 Task: Find connections with filter location Pāvugada with filter topic #Openingswith filter profile language French with filter current company LatentView Analytics with filter school Sinhgad College of Engineering with filter industry Wholesale Petroleum and Petroleum Products with filter service category Business Law with filter keywords title Caretaker or House Sitter
Action: Mouse moved to (543, 73)
Screenshot: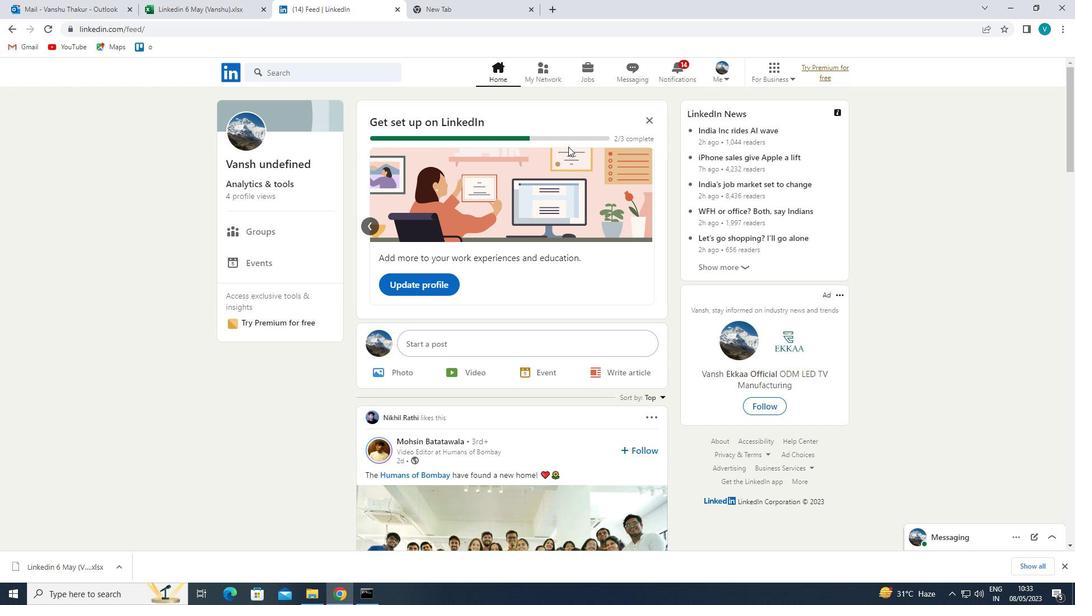 
Action: Mouse pressed left at (543, 73)
Screenshot: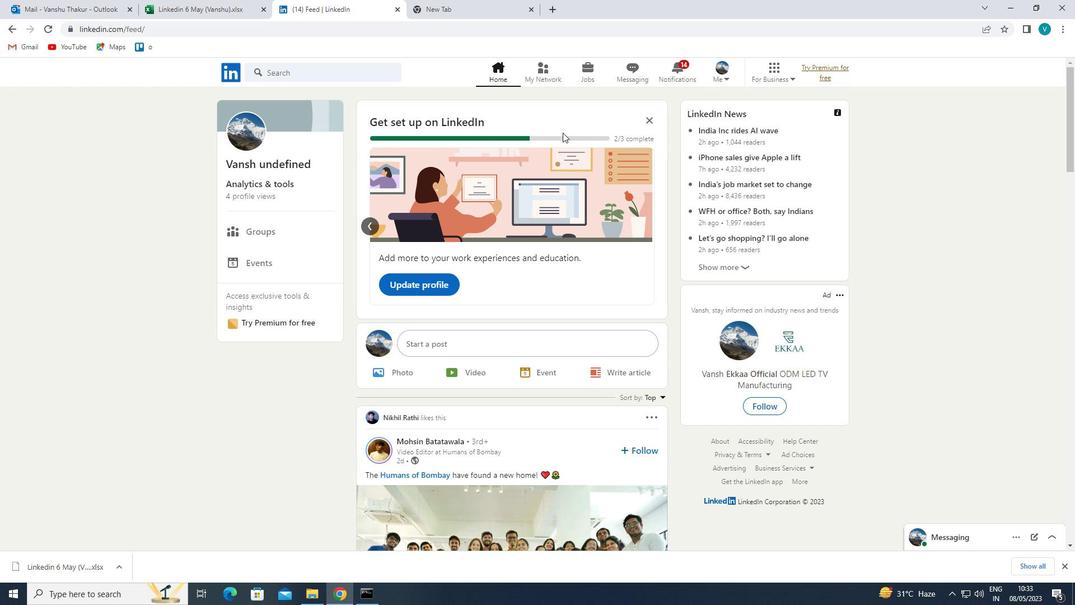
Action: Mouse moved to (333, 132)
Screenshot: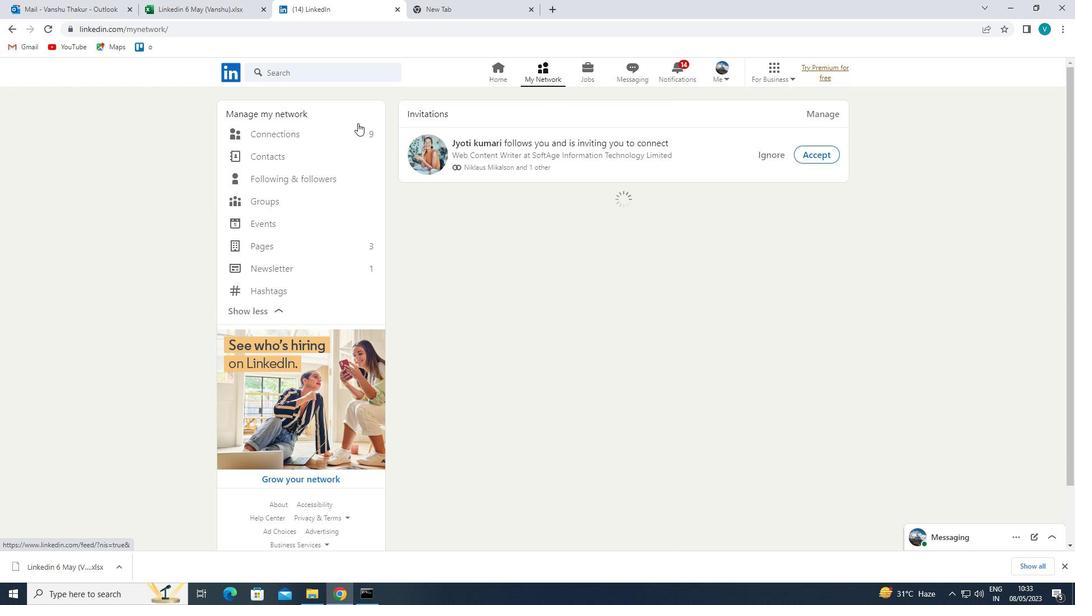 
Action: Mouse pressed left at (333, 132)
Screenshot: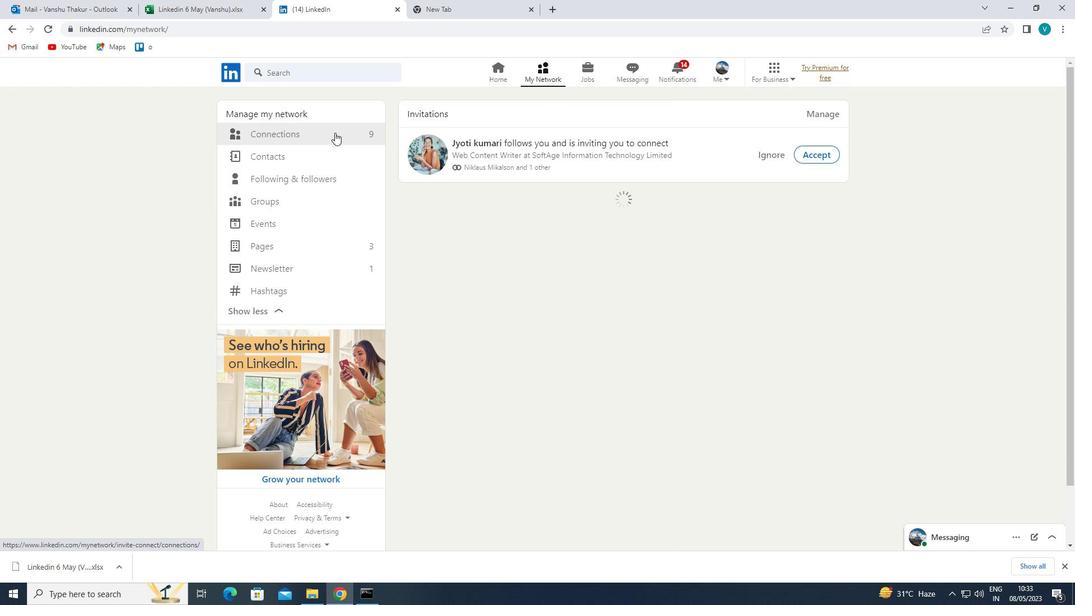 
Action: Mouse moved to (615, 131)
Screenshot: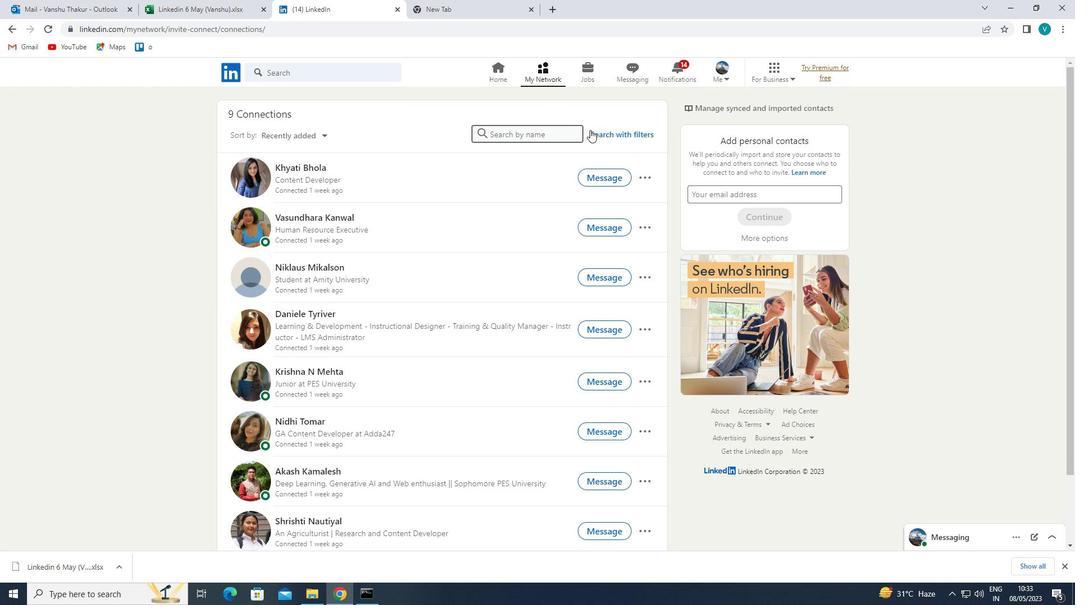 
Action: Mouse pressed left at (615, 131)
Screenshot: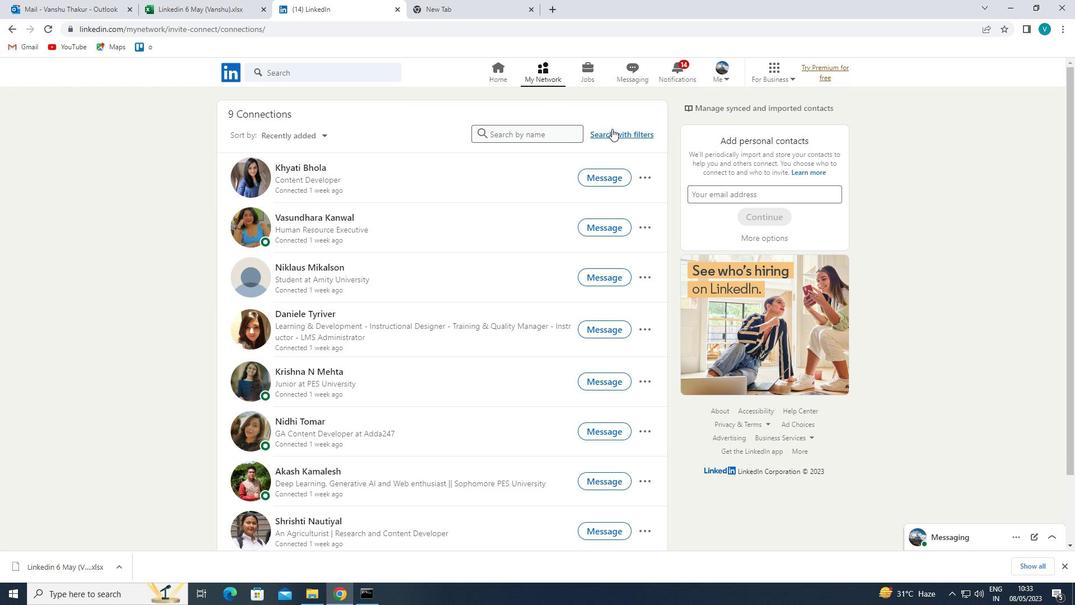 
Action: Mouse moved to (542, 101)
Screenshot: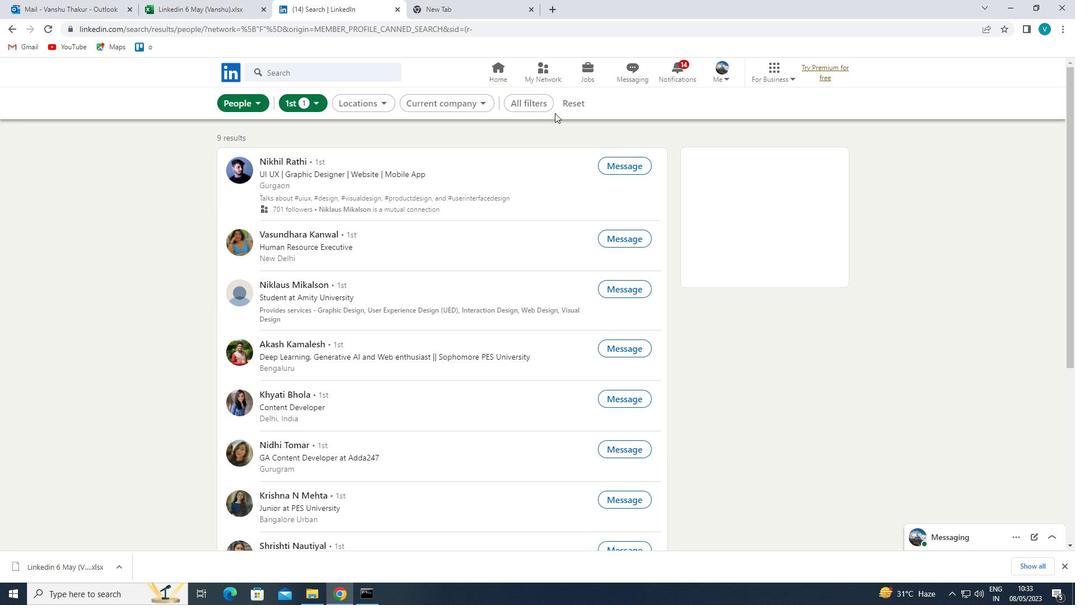 
Action: Mouse pressed left at (542, 101)
Screenshot: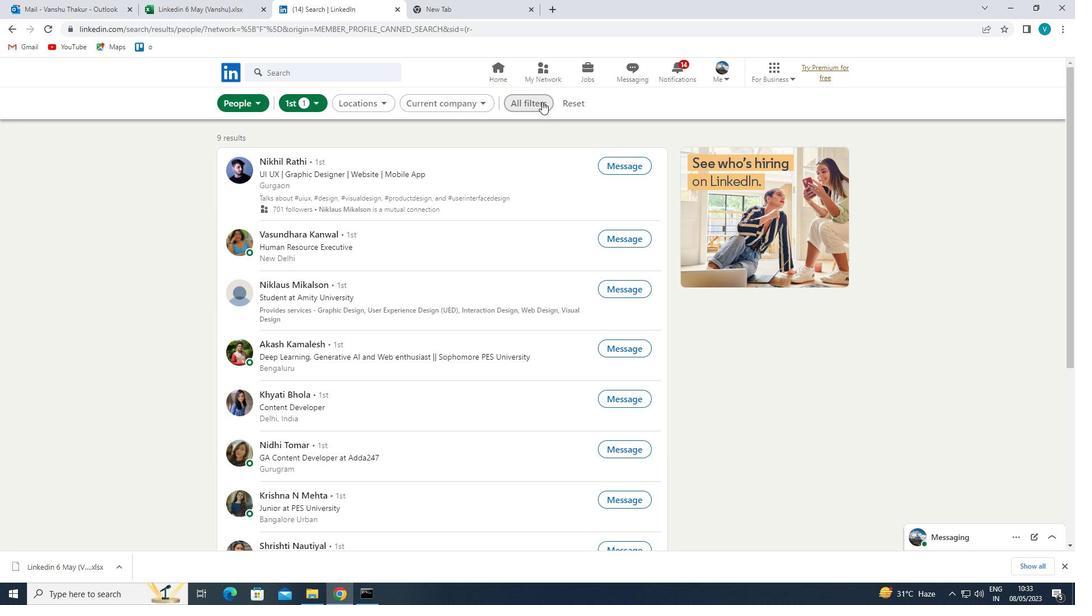 
Action: Mouse moved to (881, 231)
Screenshot: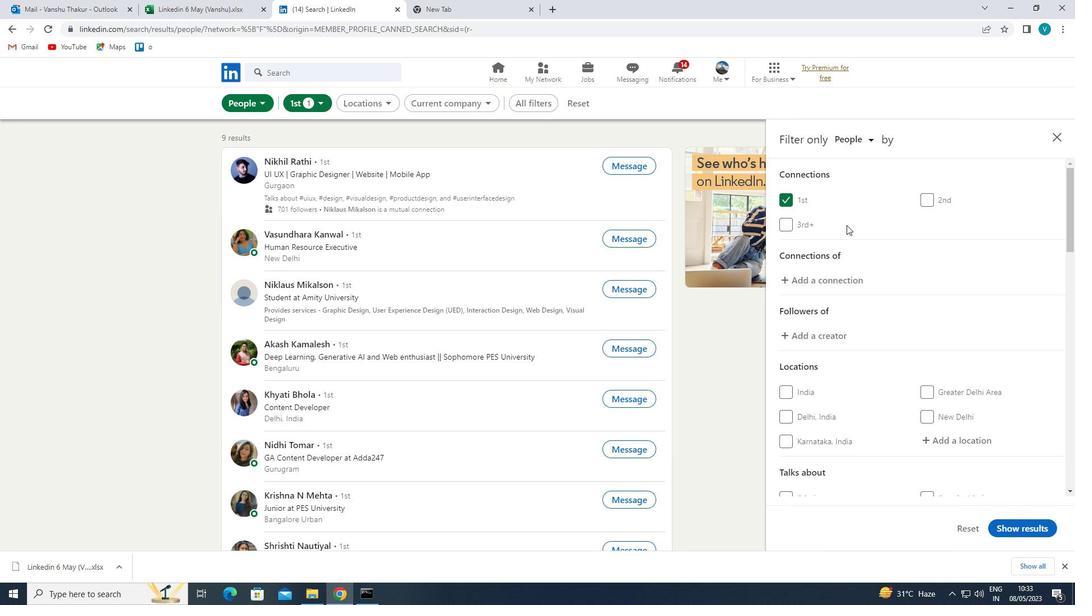 
Action: Mouse scrolled (881, 230) with delta (0, 0)
Screenshot: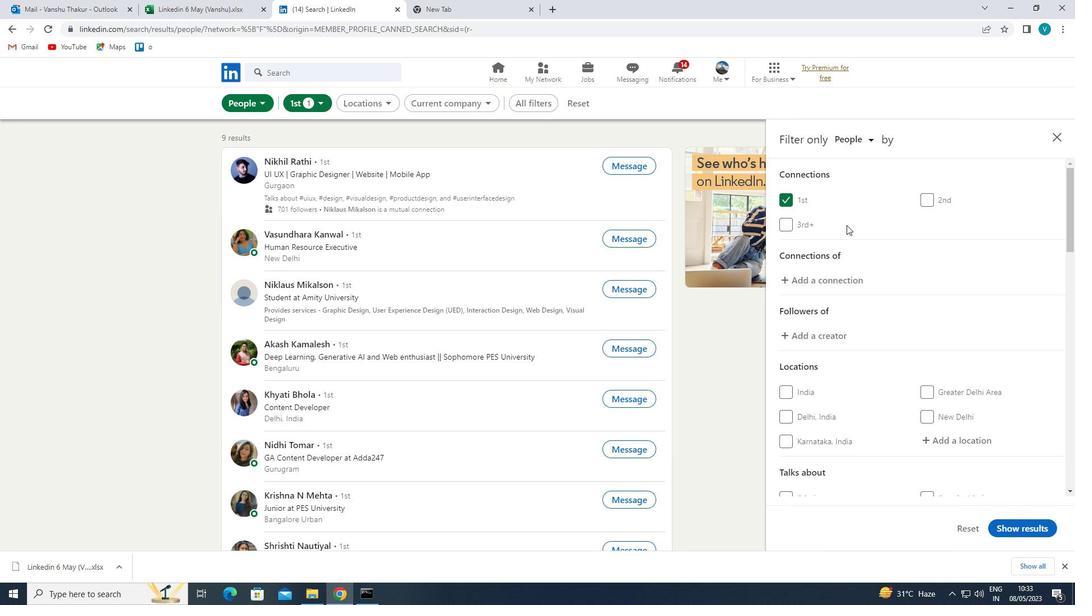 
Action: Mouse moved to (884, 234)
Screenshot: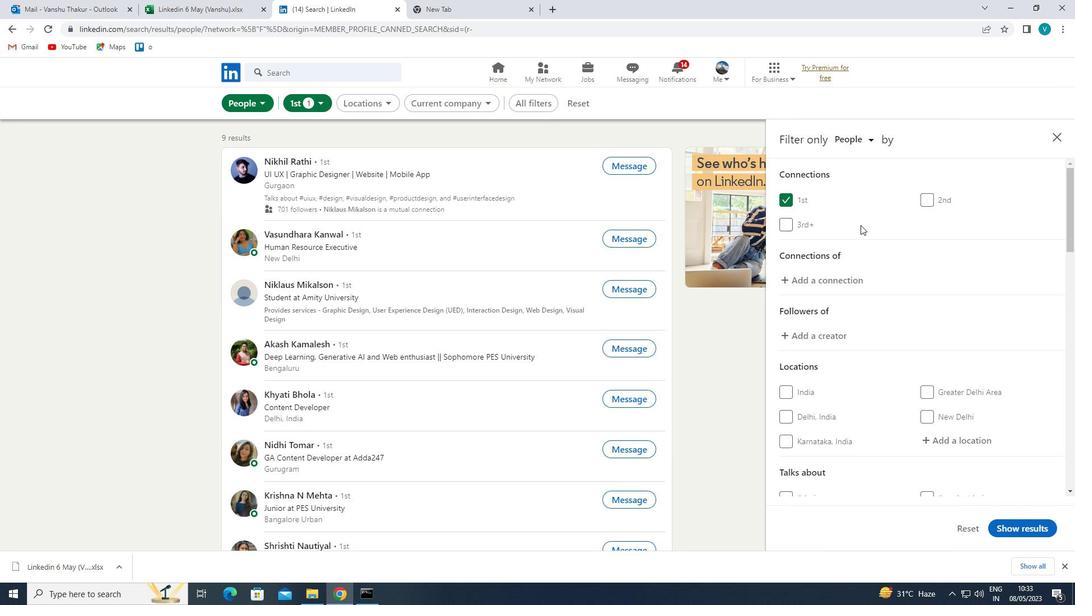 
Action: Mouse scrolled (884, 233) with delta (0, 0)
Screenshot: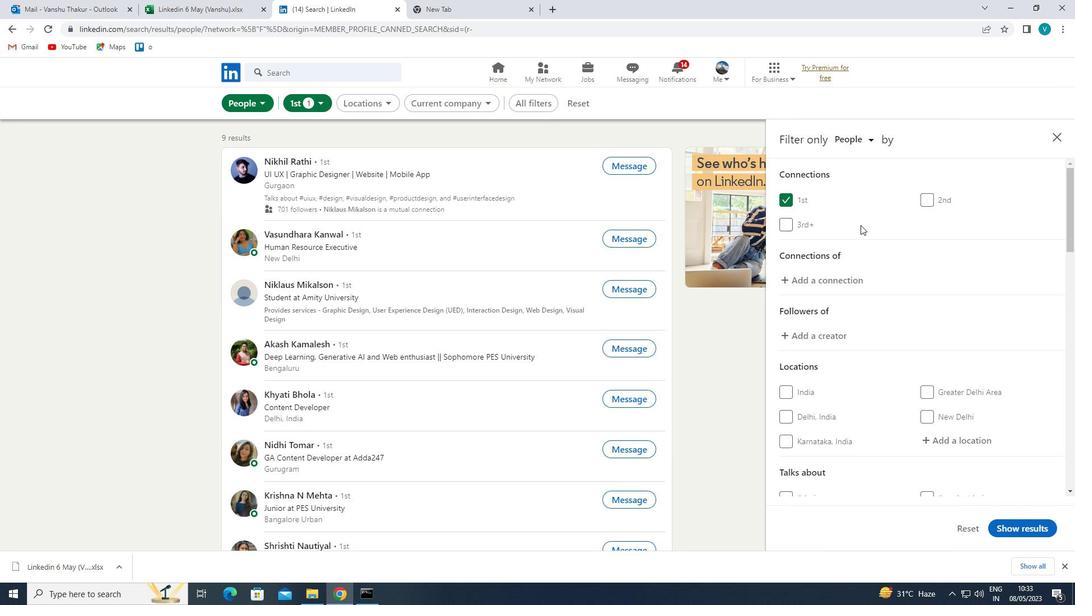 
Action: Mouse moved to (963, 325)
Screenshot: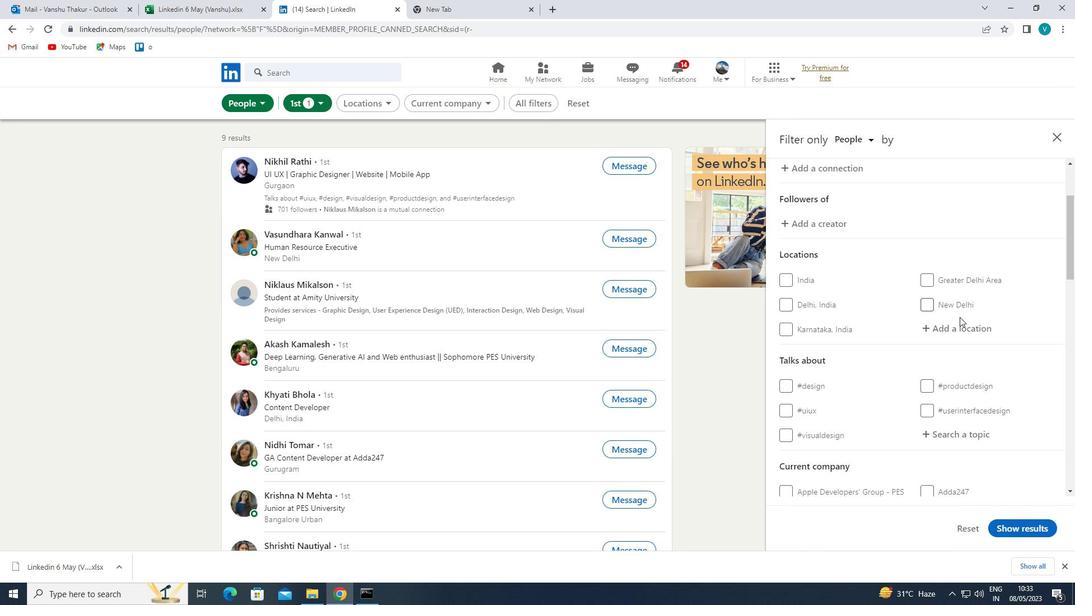 
Action: Mouse pressed left at (963, 325)
Screenshot: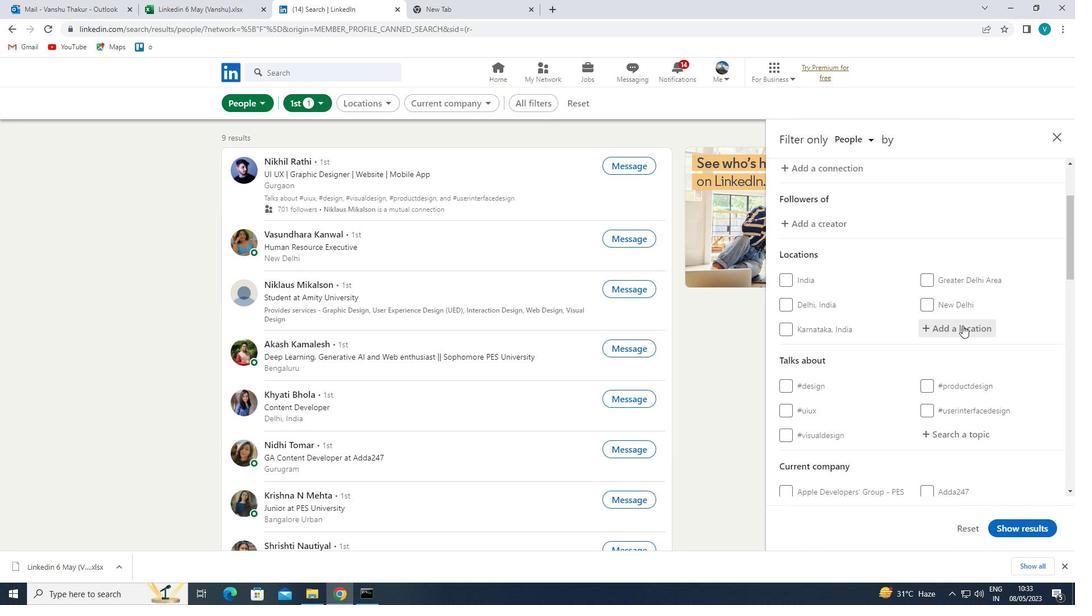 
Action: Key pressed <Key.shift>PAVUGADA
Screenshot: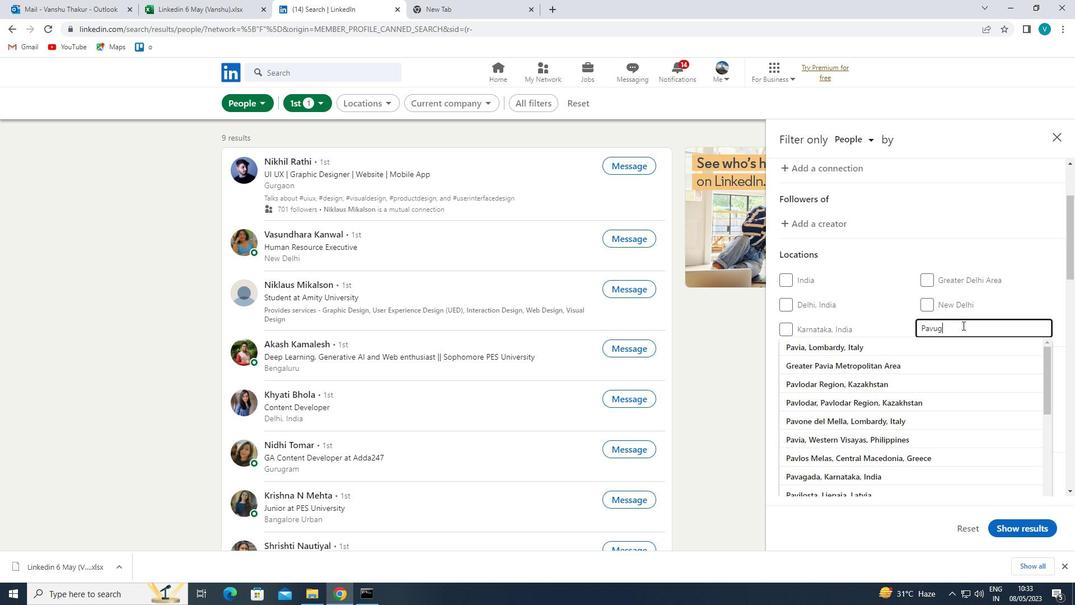 
Action: Mouse moved to (911, 342)
Screenshot: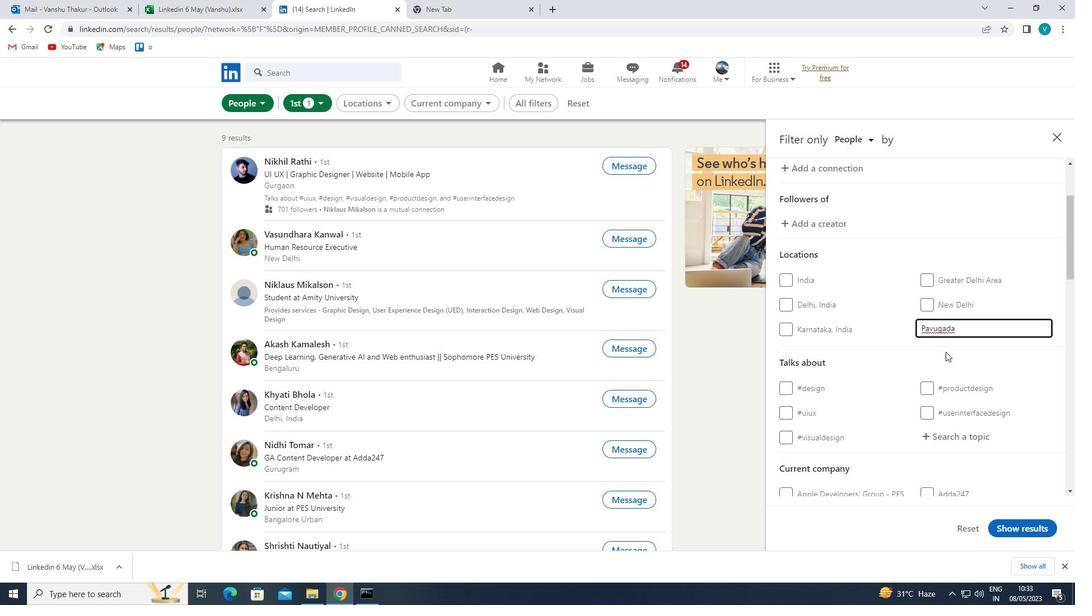 
Action: Mouse pressed left at (911, 342)
Screenshot: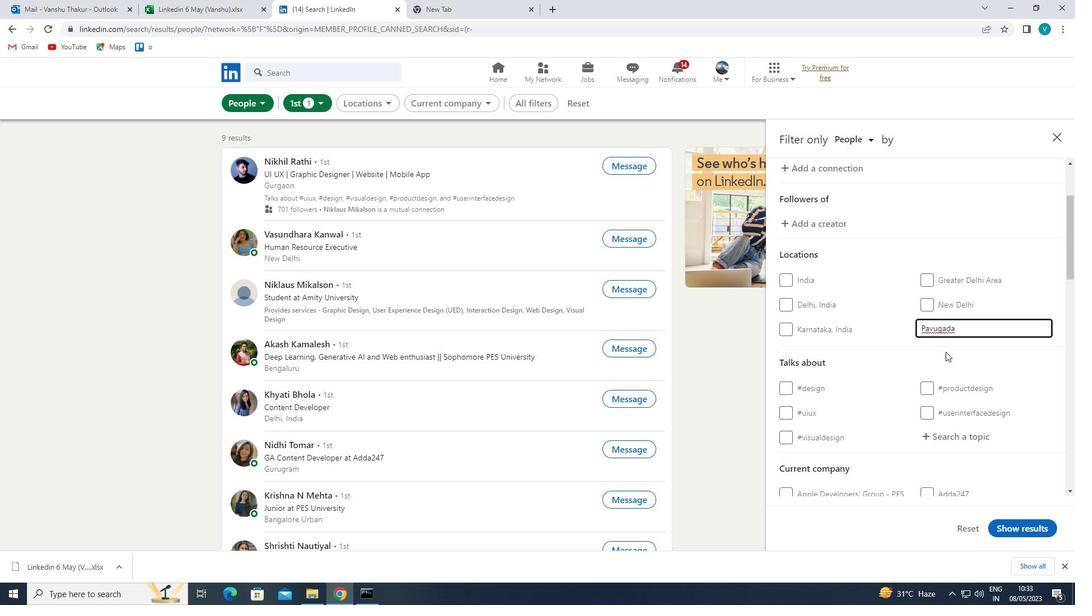 
Action: Mouse moved to (914, 355)
Screenshot: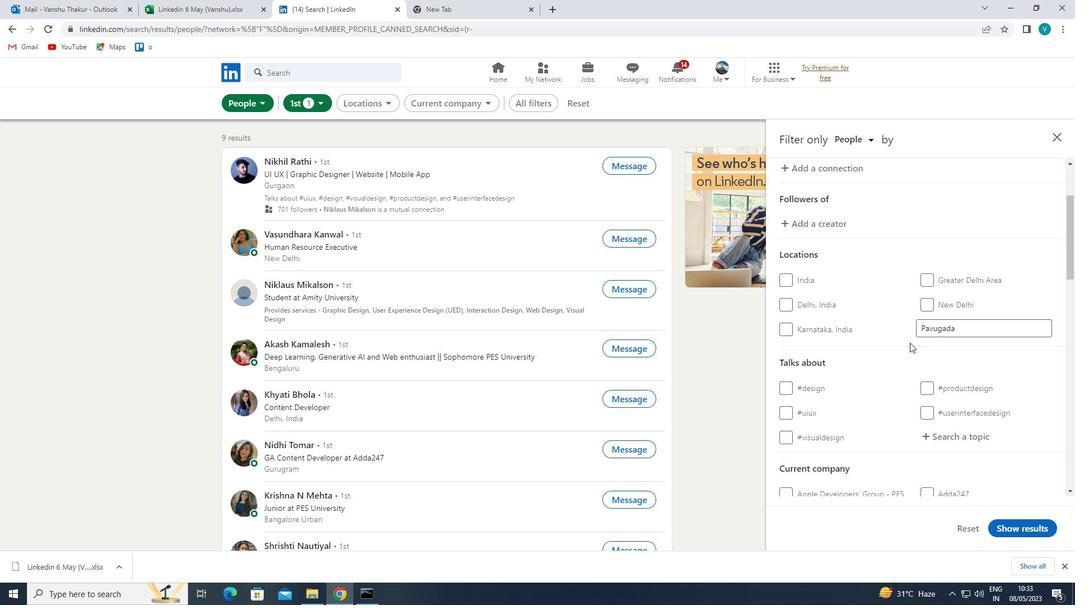 
Action: Mouse scrolled (914, 354) with delta (0, 0)
Screenshot: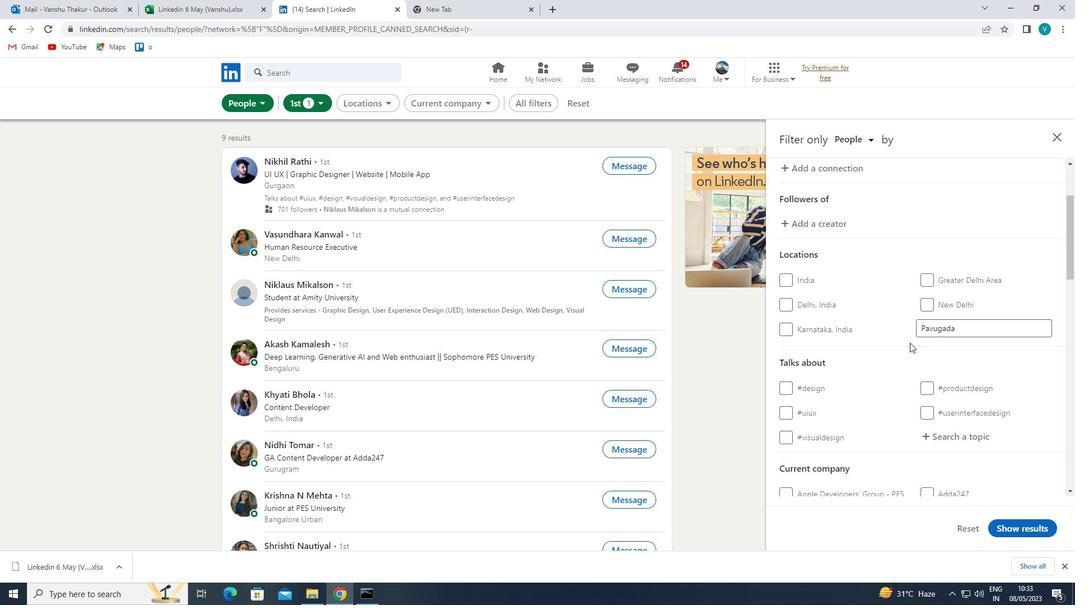 
Action: Mouse moved to (938, 376)
Screenshot: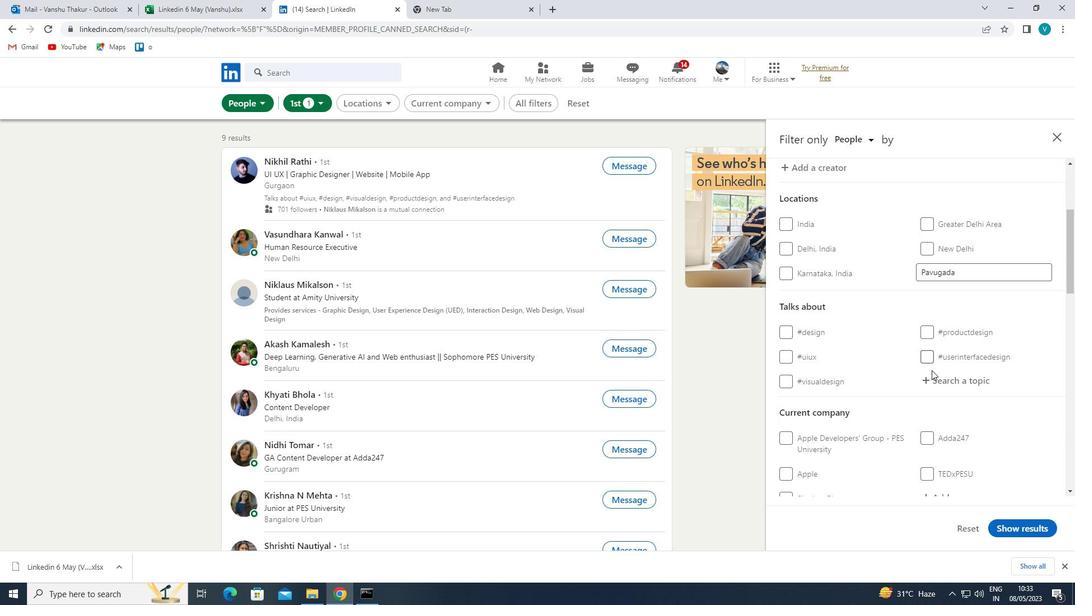 
Action: Mouse pressed left at (938, 376)
Screenshot: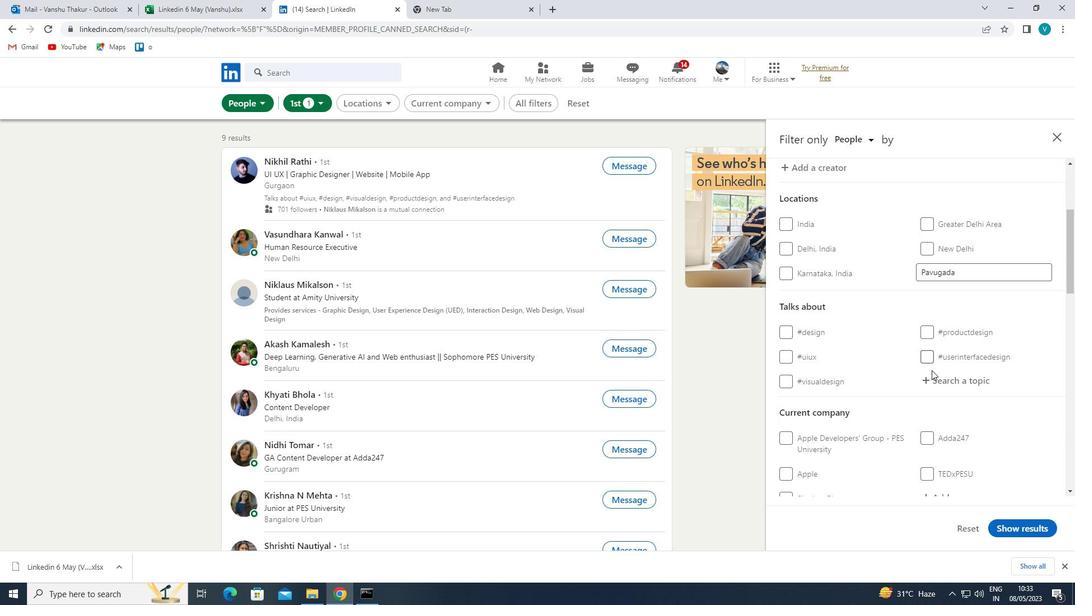 
Action: Mouse moved to (938, 376)
Screenshot: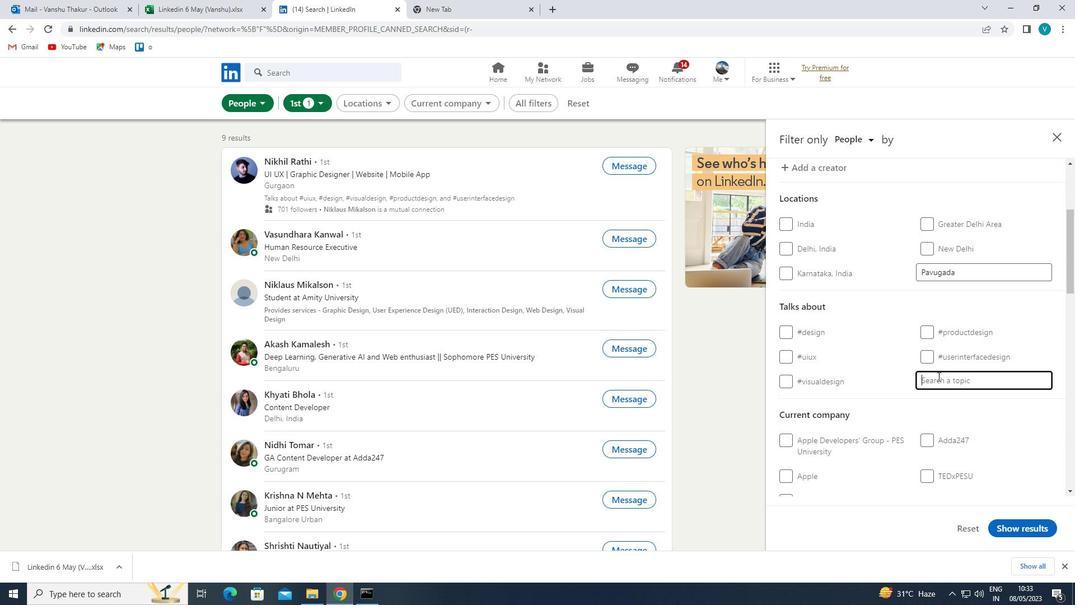 
Action: Key pressed OPENING
Screenshot: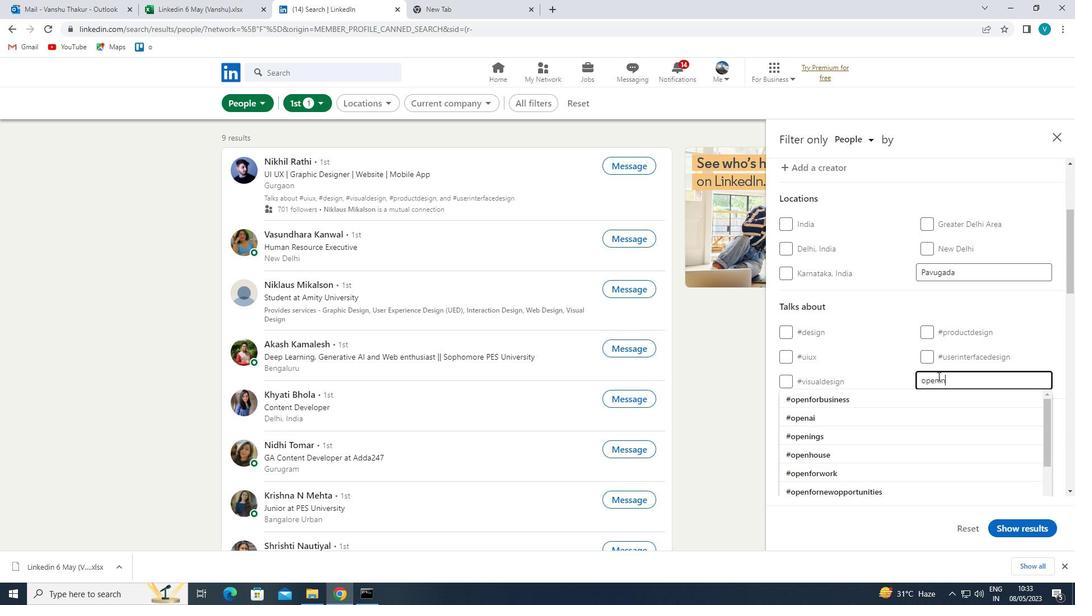 
Action: Mouse moved to (897, 397)
Screenshot: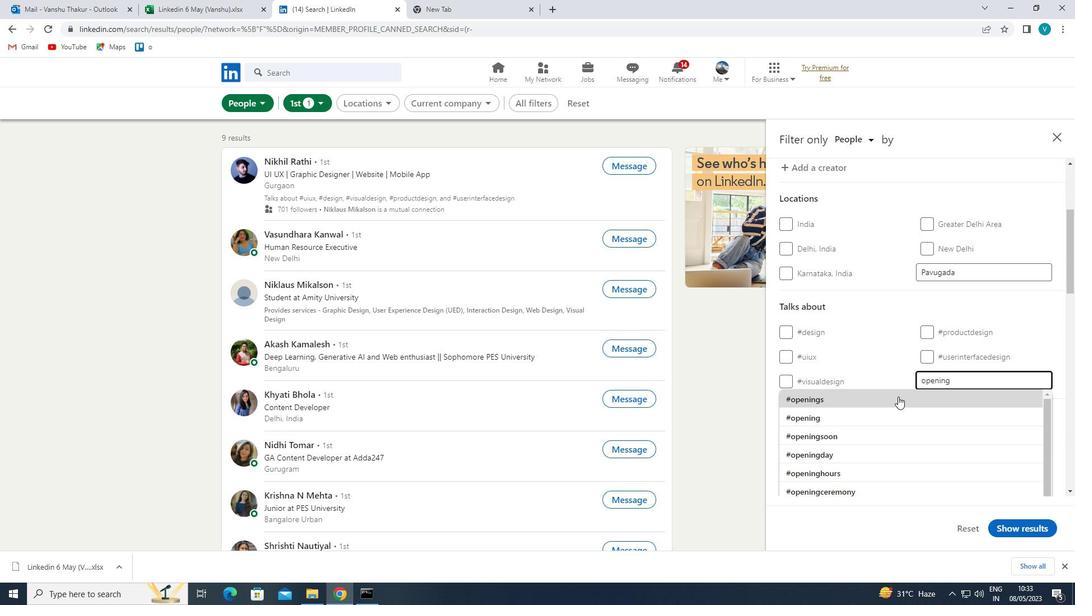 
Action: Mouse pressed left at (897, 397)
Screenshot: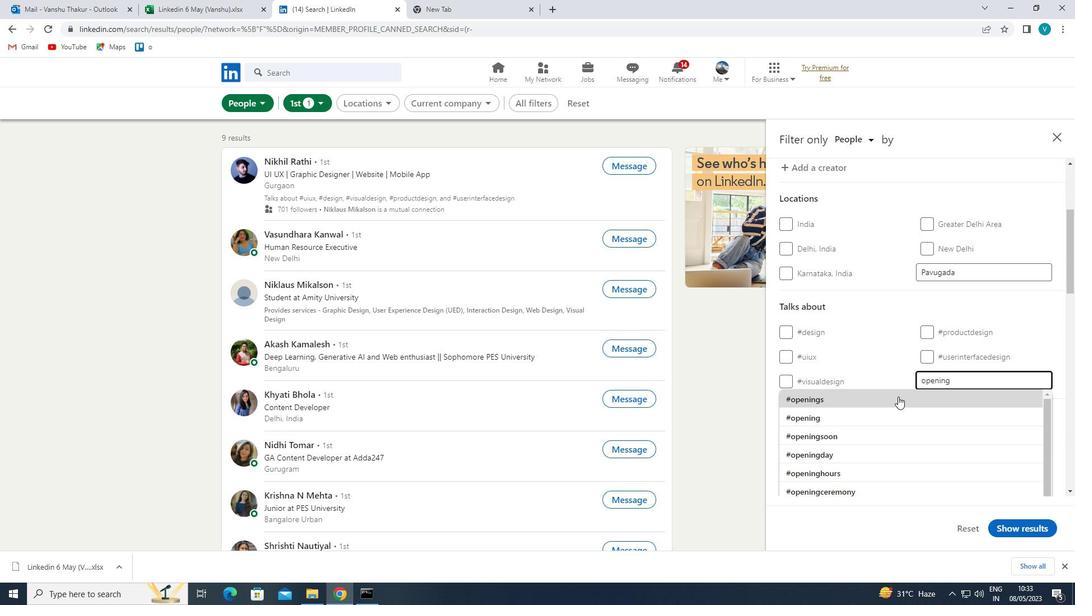 
Action: Mouse moved to (896, 397)
Screenshot: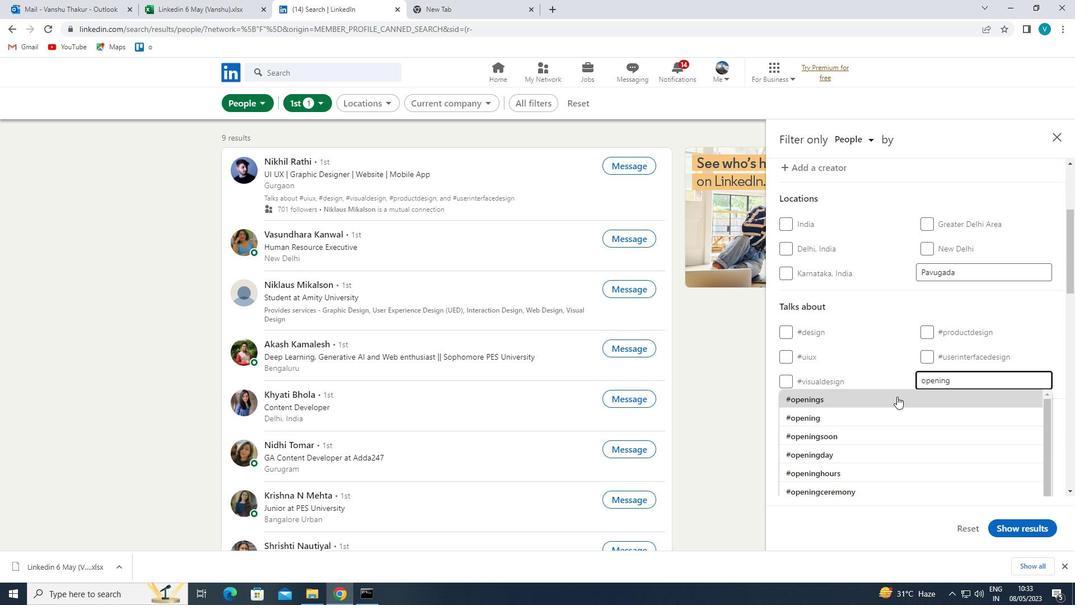 
Action: Mouse scrolled (896, 397) with delta (0, 0)
Screenshot: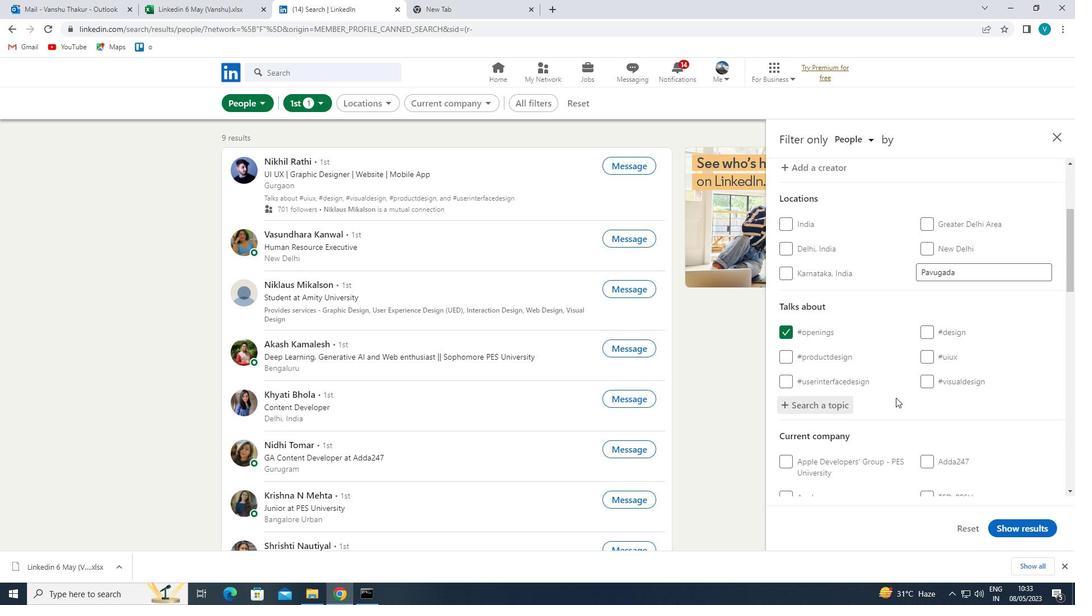 
Action: Mouse scrolled (896, 397) with delta (0, 0)
Screenshot: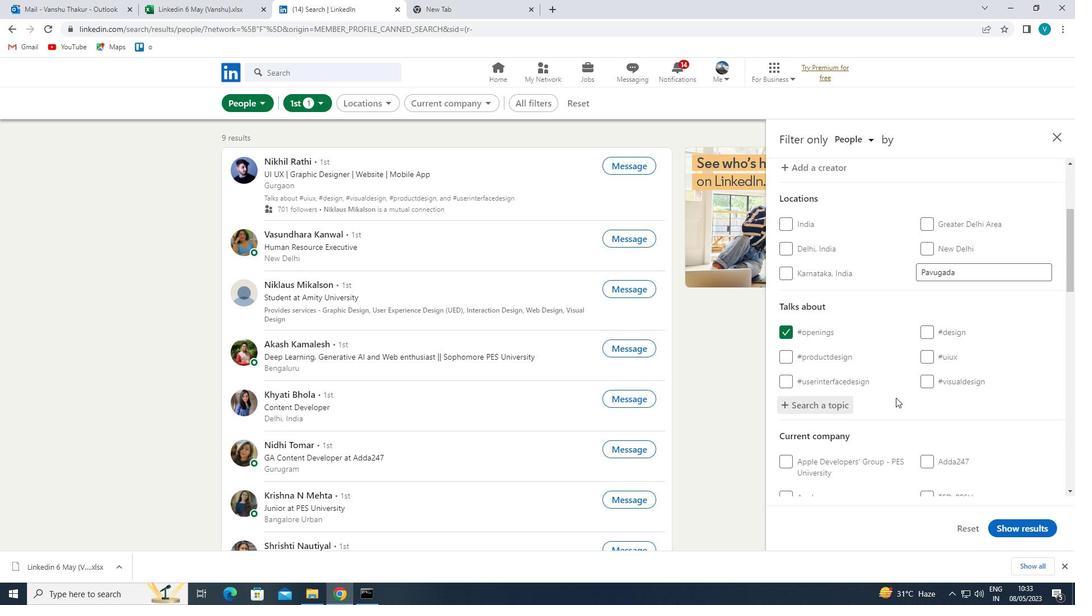 
Action: Mouse scrolled (896, 397) with delta (0, 0)
Screenshot: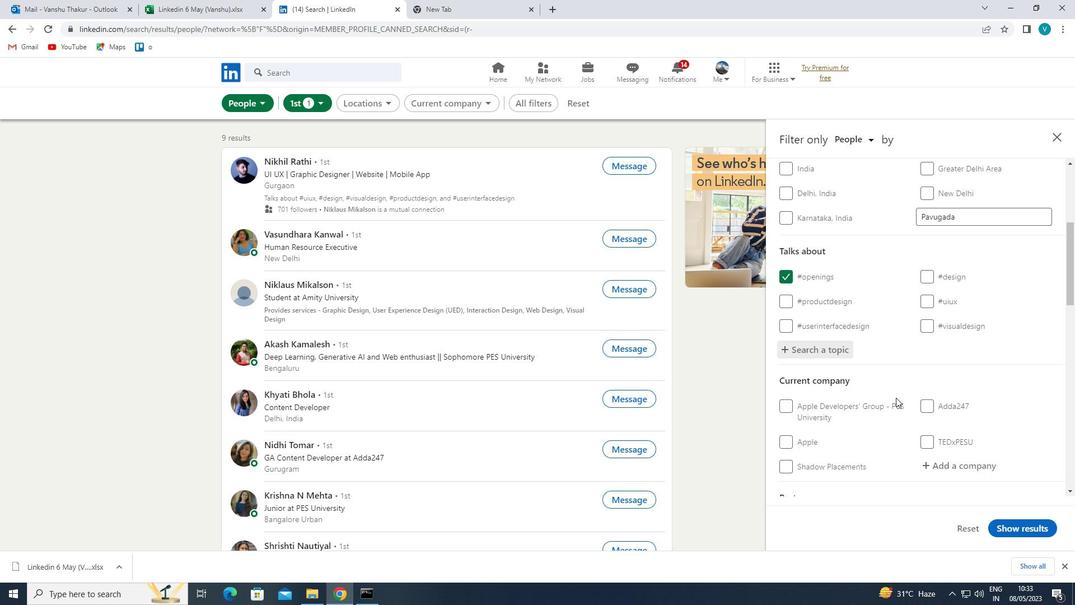 
Action: Mouse moved to (952, 355)
Screenshot: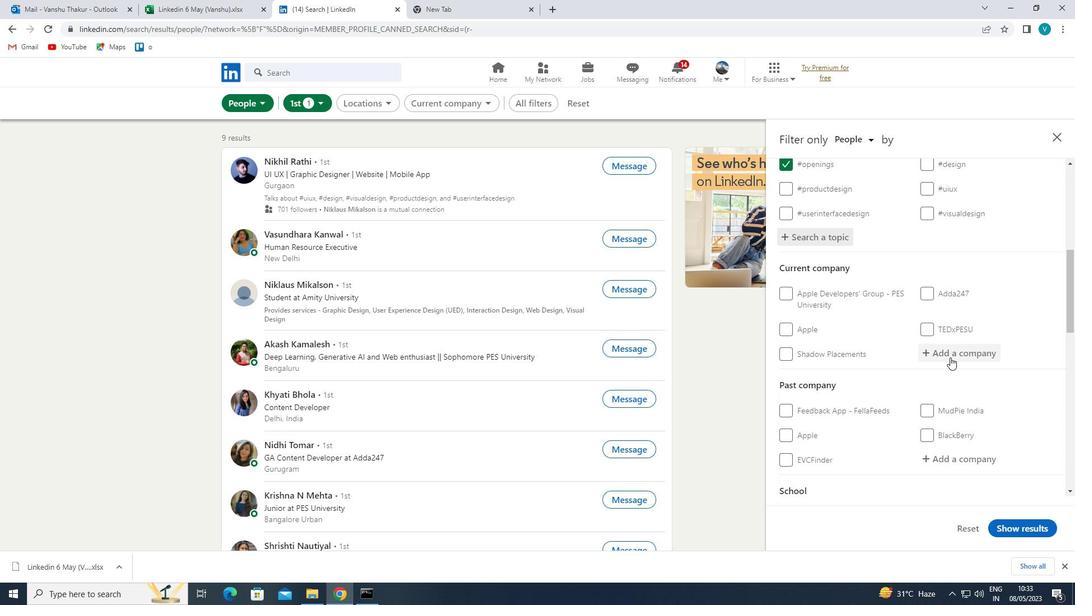 
Action: Mouse pressed left at (952, 355)
Screenshot: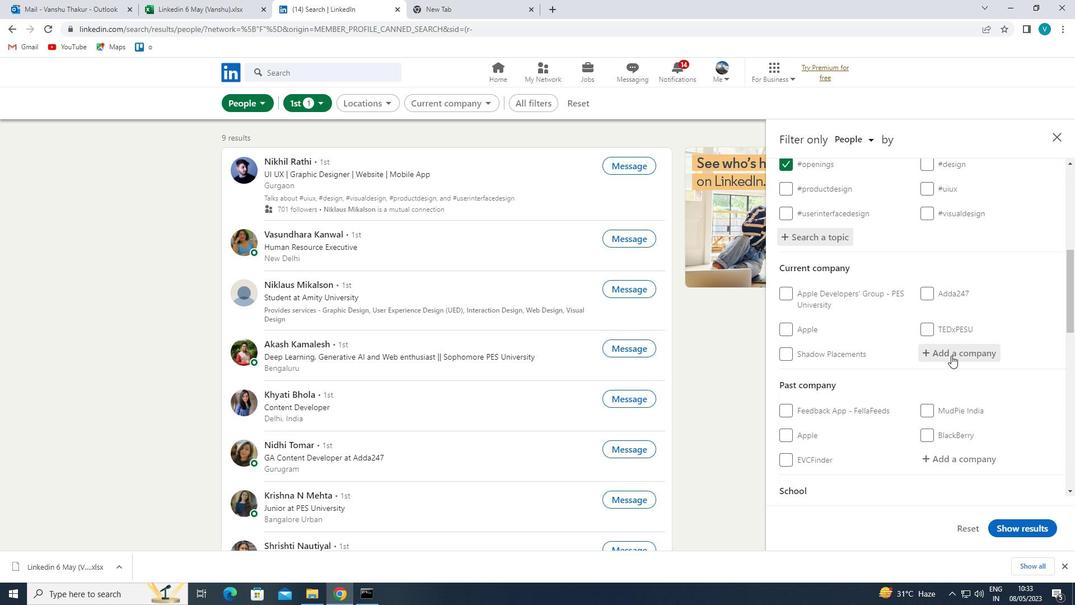 
Action: Key pressed <Key.shift>LATENT
Screenshot: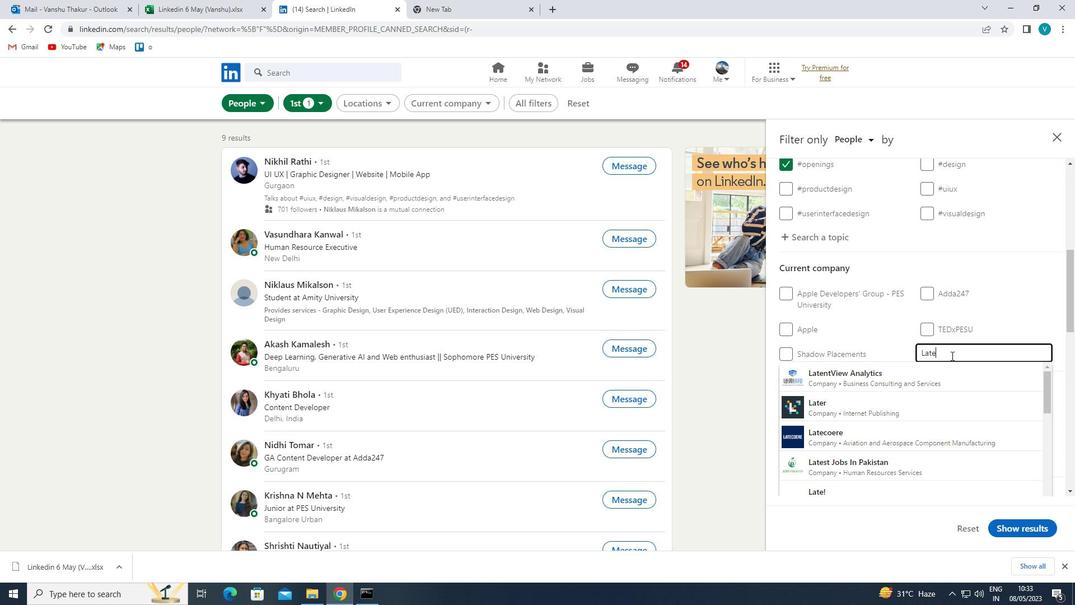 
Action: Mouse moved to (949, 377)
Screenshot: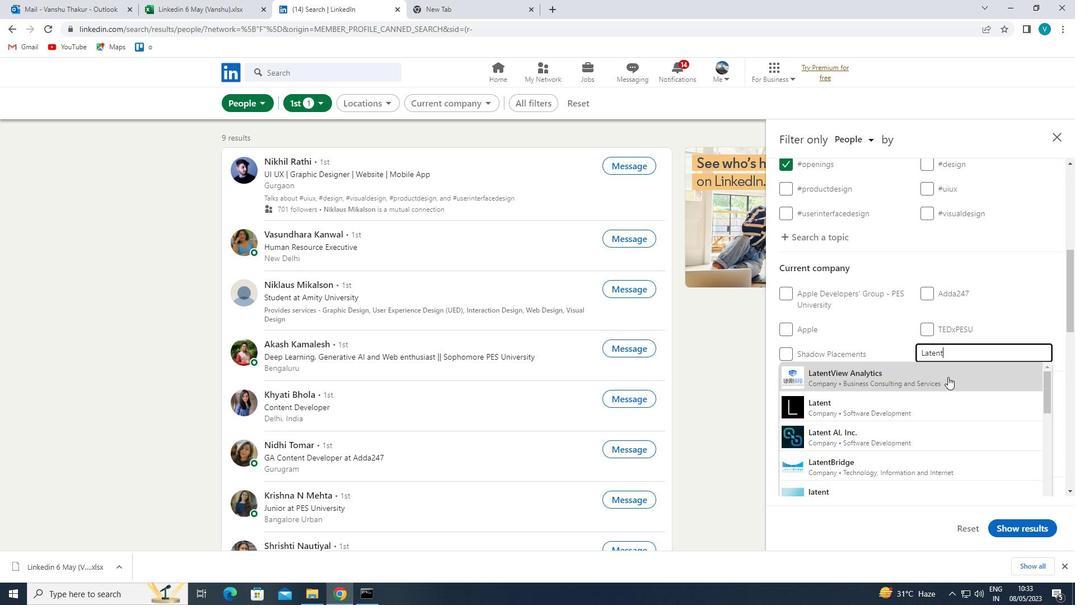 
Action: Key pressed <Key.shift>
Screenshot: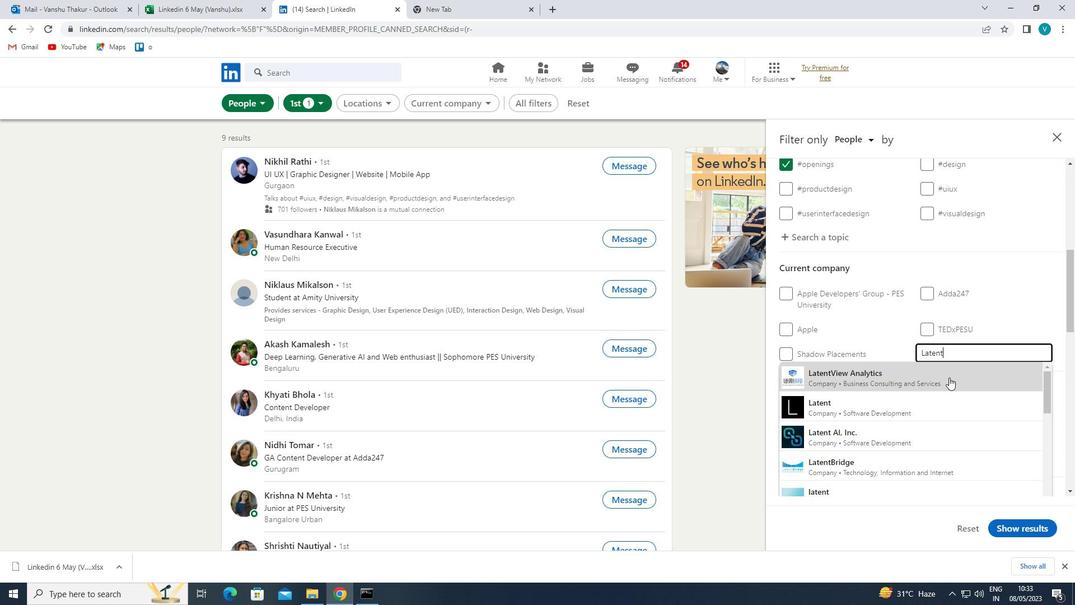 
Action: Mouse moved to (943, 381)
Screenshot: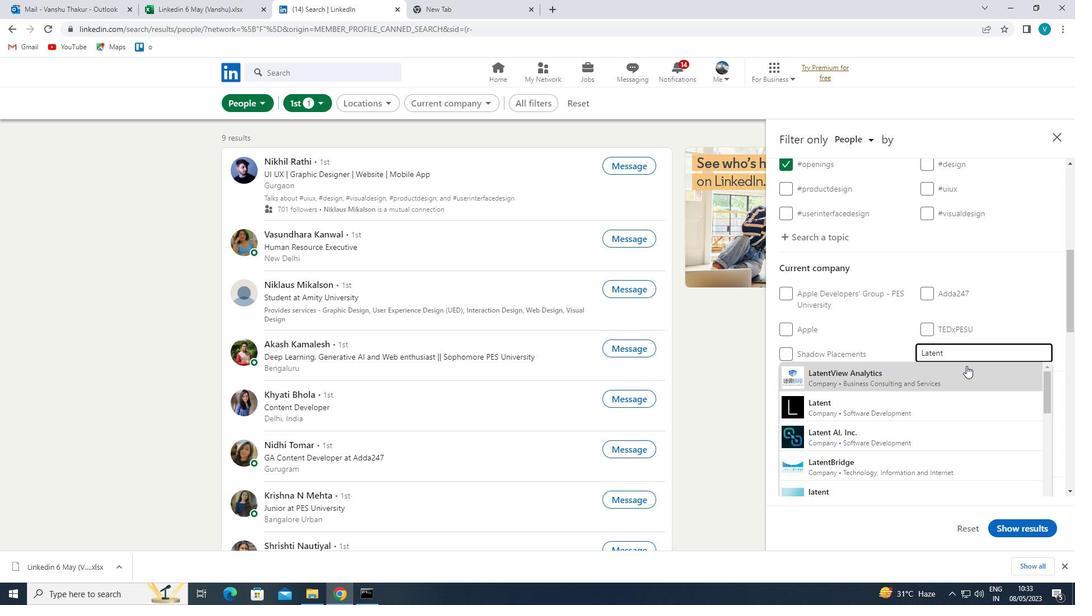 
Action: Key pressed <Key.shift><Key.shift>VIEW
Screenshot: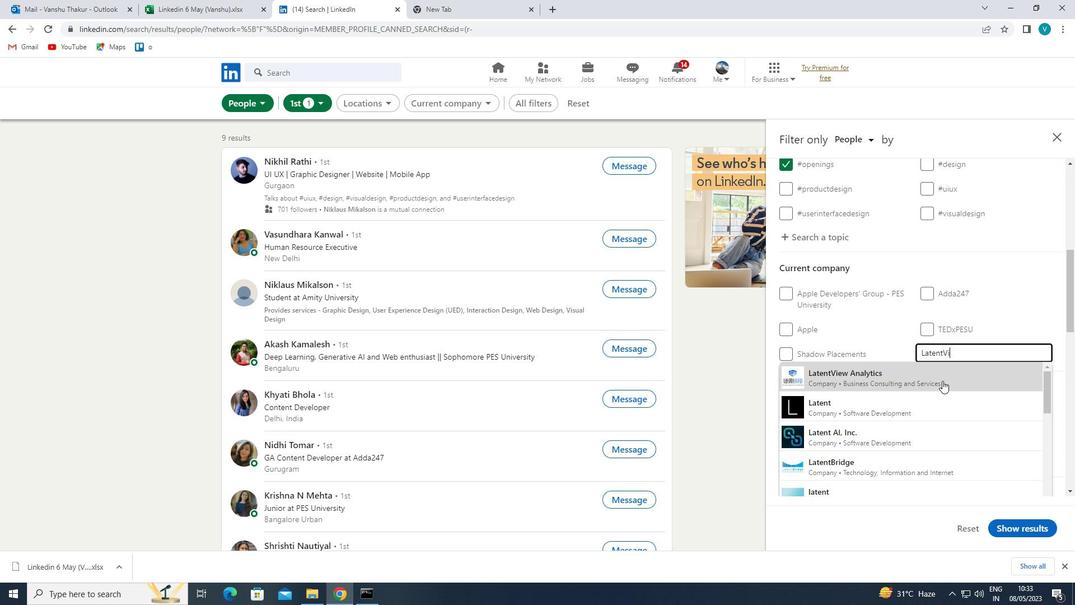 
Action: Mouse moved to (940, 381)
Screenshot: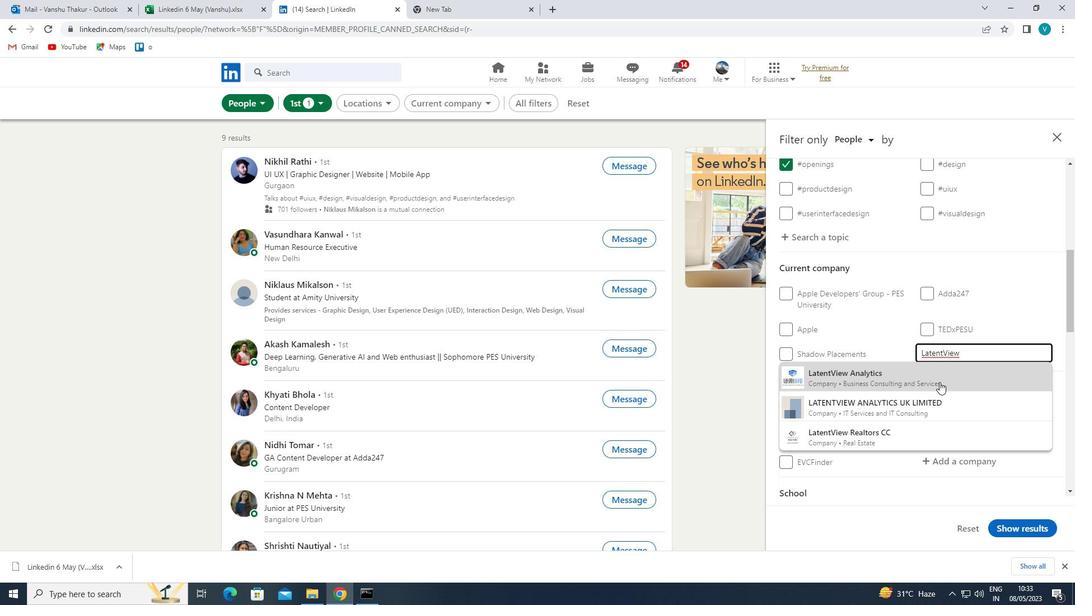
Action: Mouse pressed left at (940, 381)
Screenshot: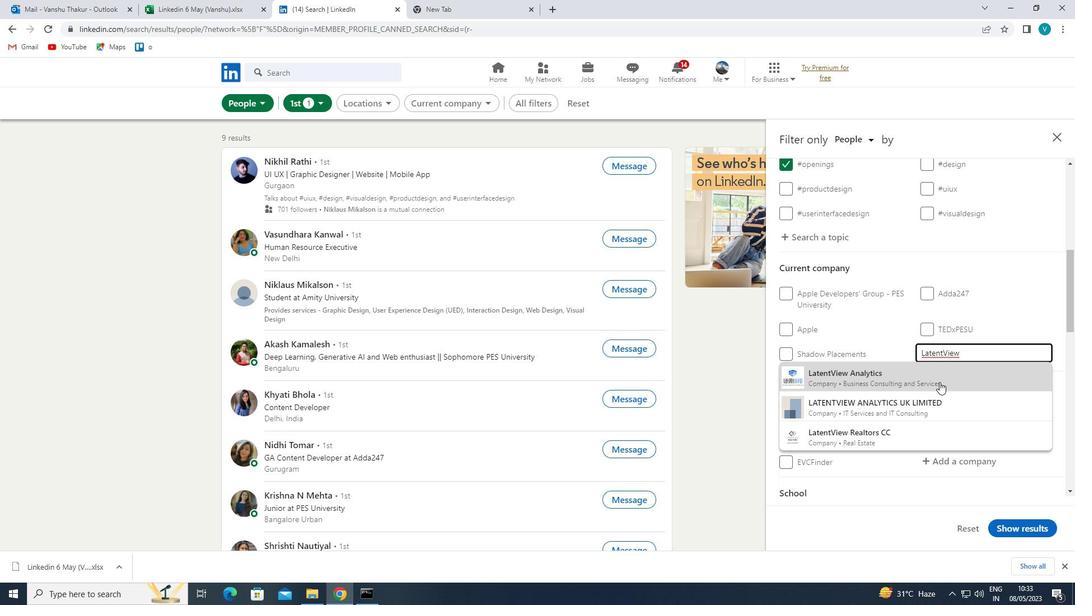 
Action: Mouse moved to (941, 381)
Screenshot: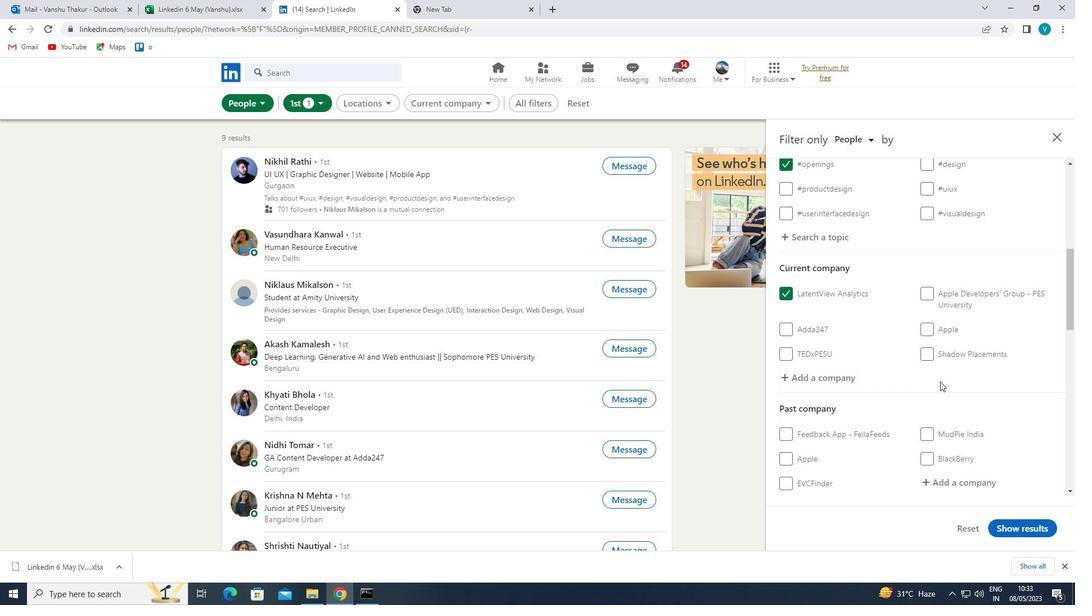 
Action: Mouse scrolled (941, 380) with delta (0, 0)
Screenshot: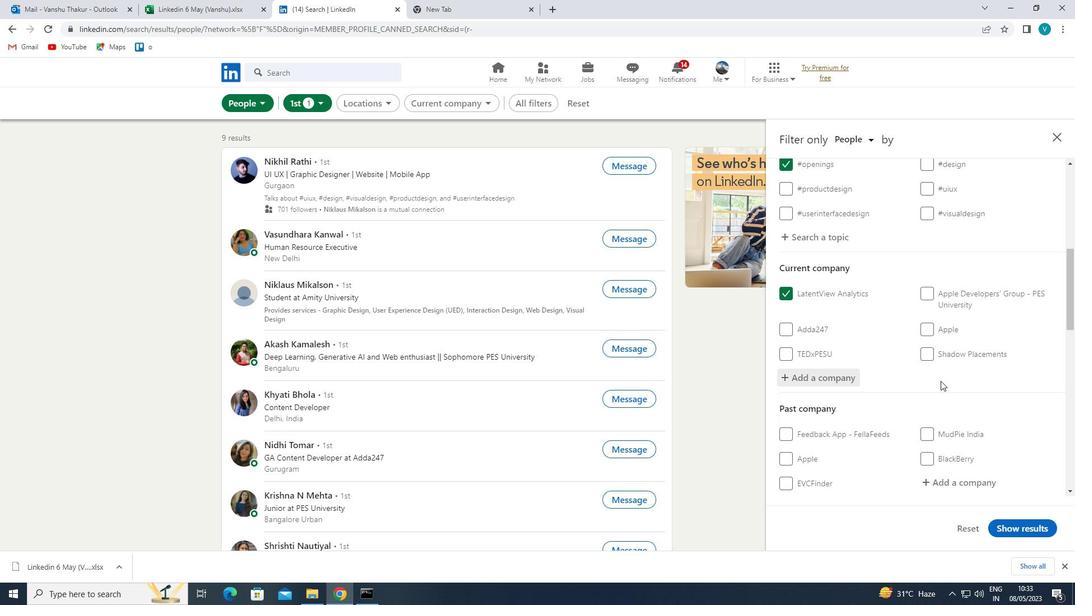 
Action: Mouse scrolled (941, 380) with delta (0, 0)
Screenshot: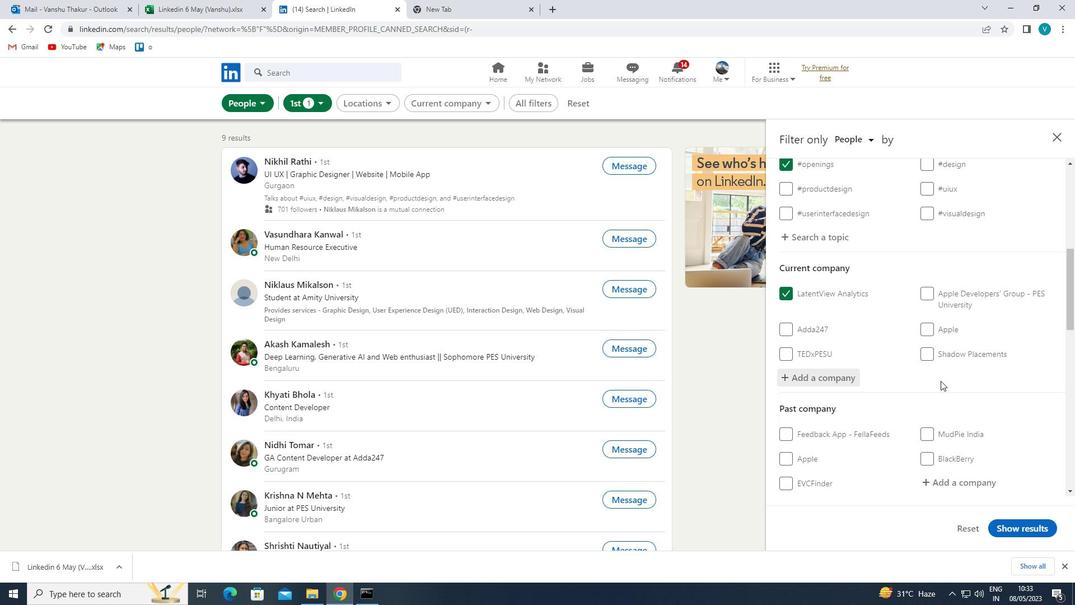 
Action: Mouse scrolled (941, 380) with delta (0, 0)
Screenshot: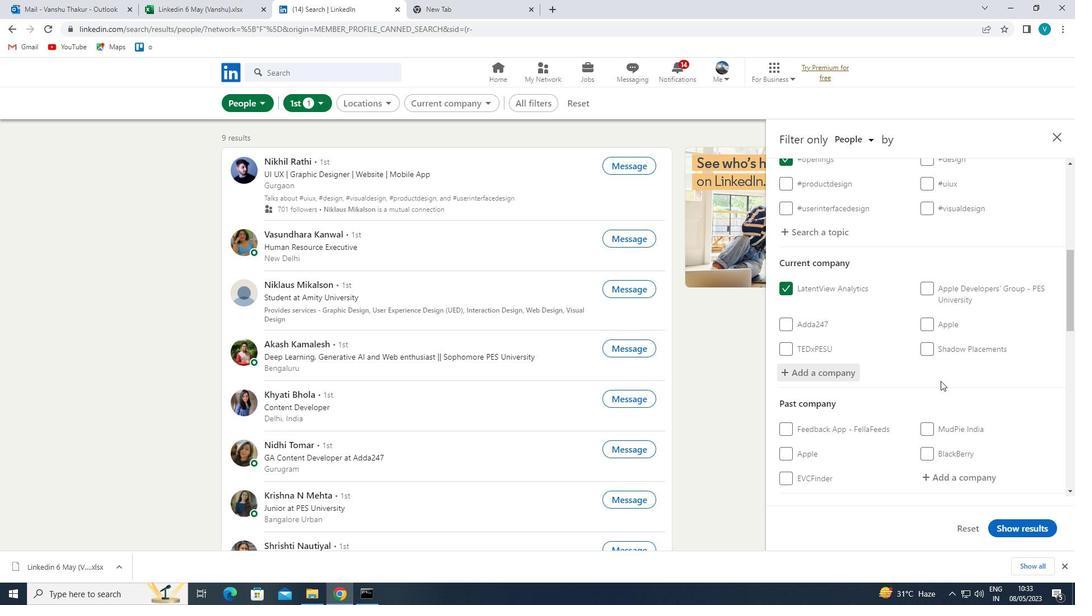 
Action: Mouse scrolled (941, 380) with delta (0, 0)
Screenshot: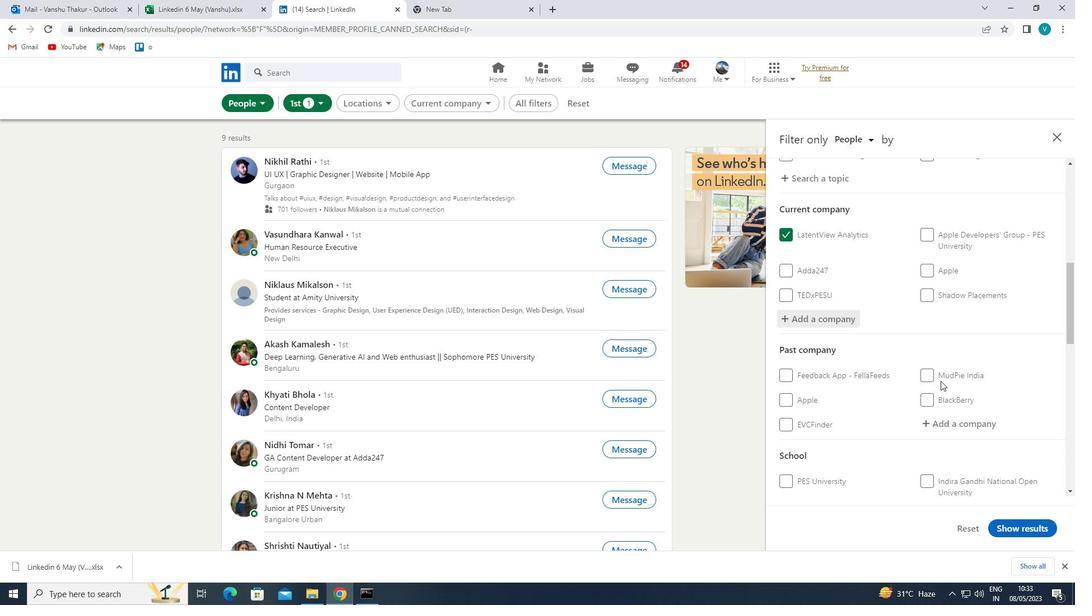 
Action: Mouse moved to (945, 392)
Screenshot: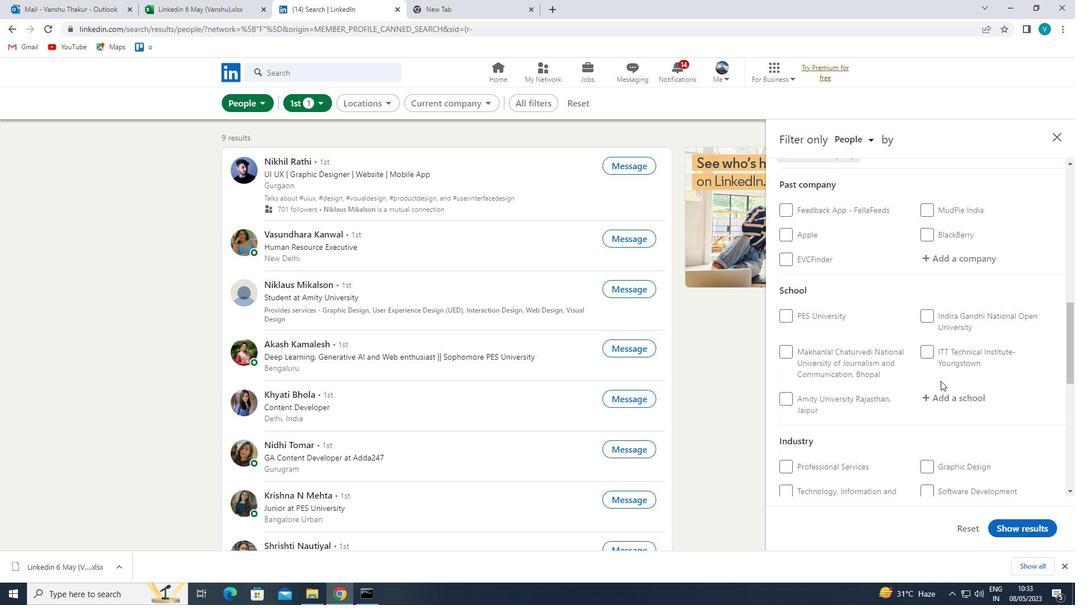 
Action: Mouse pressed left at (945, 392)
Screenshot: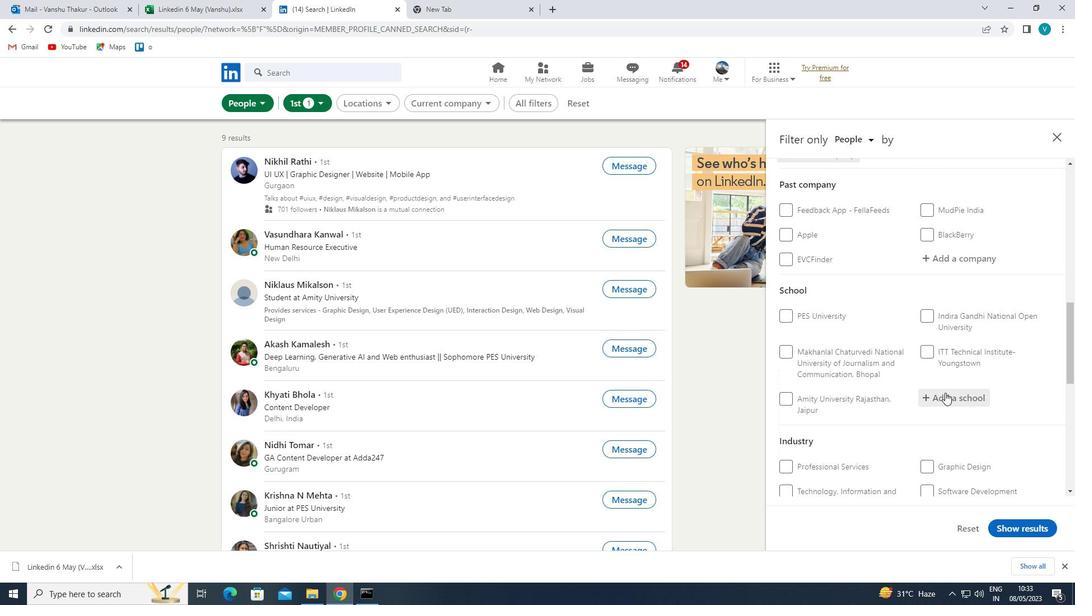 
Action: Mouse moved to (946, 393)
Screenshot: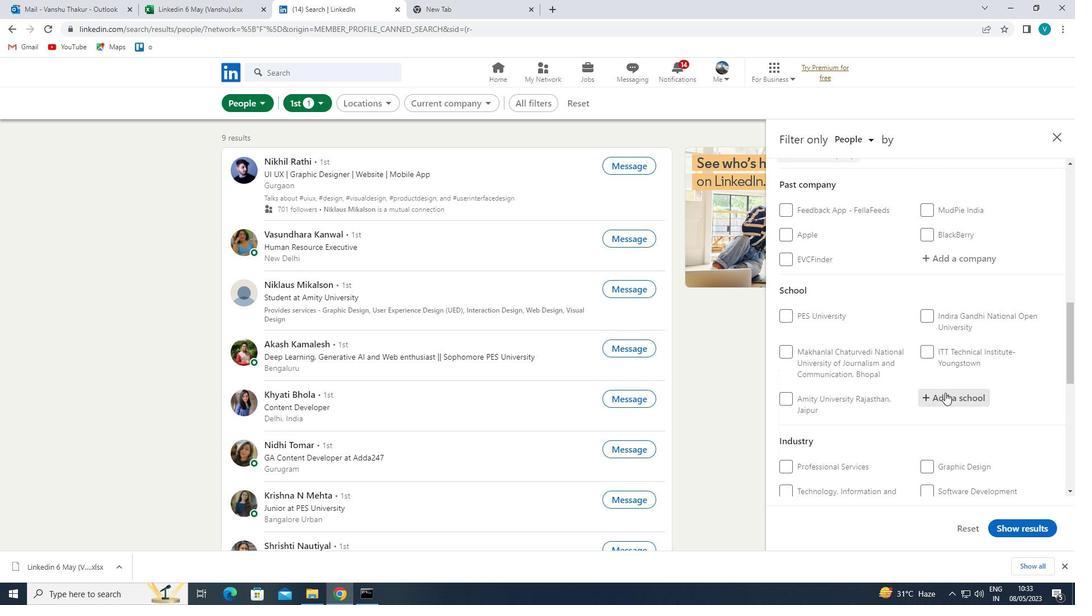 
Action: Key pressed <Key.shift><Key.shift><Key.shift>SINHGAD
Screenshot: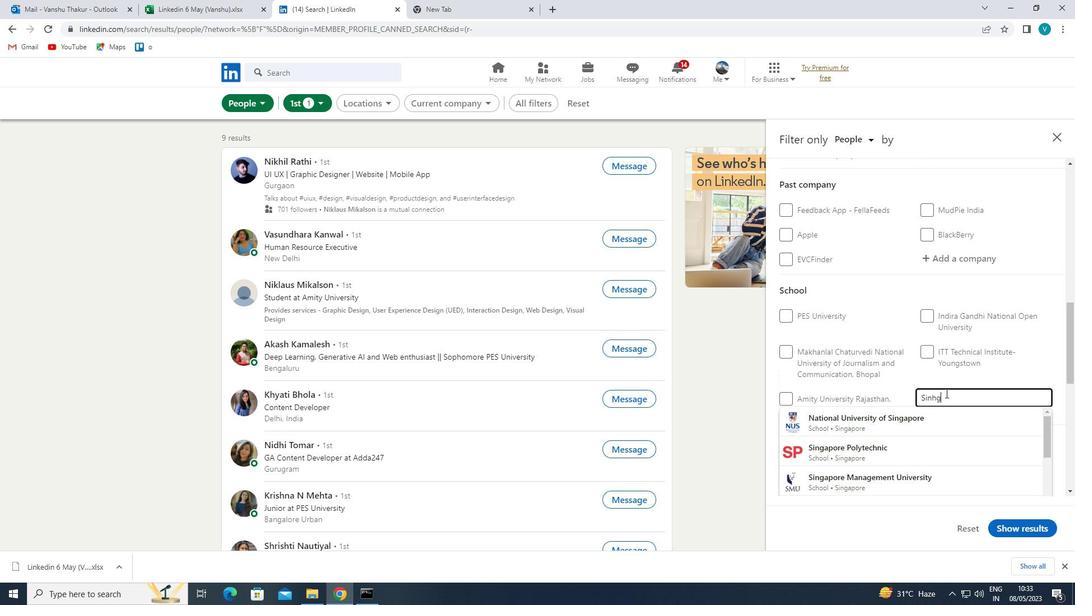 
Action: Mouse moved to (941, 441)
Screenshot: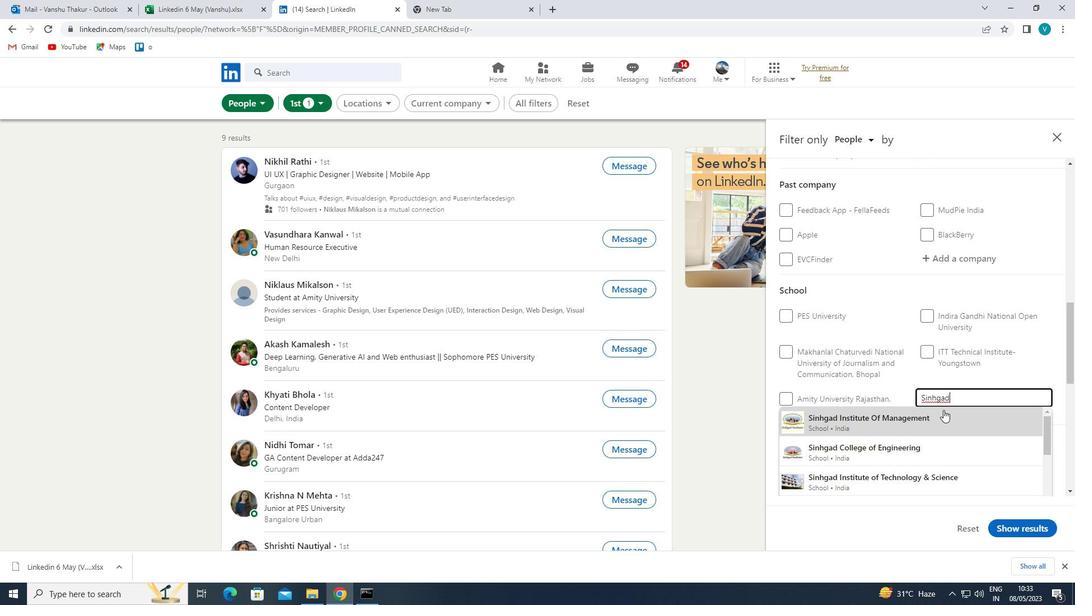 
Action: Mouse pressed left at (941, 441)
Screenshot: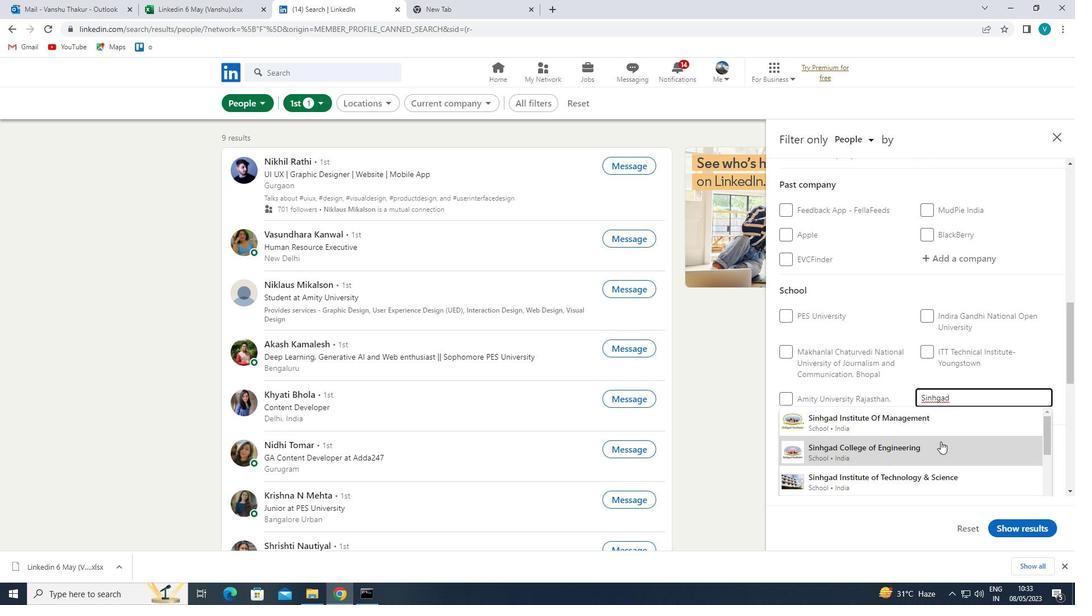 
Action: Mouse moved to (950, 445)
Screenshot: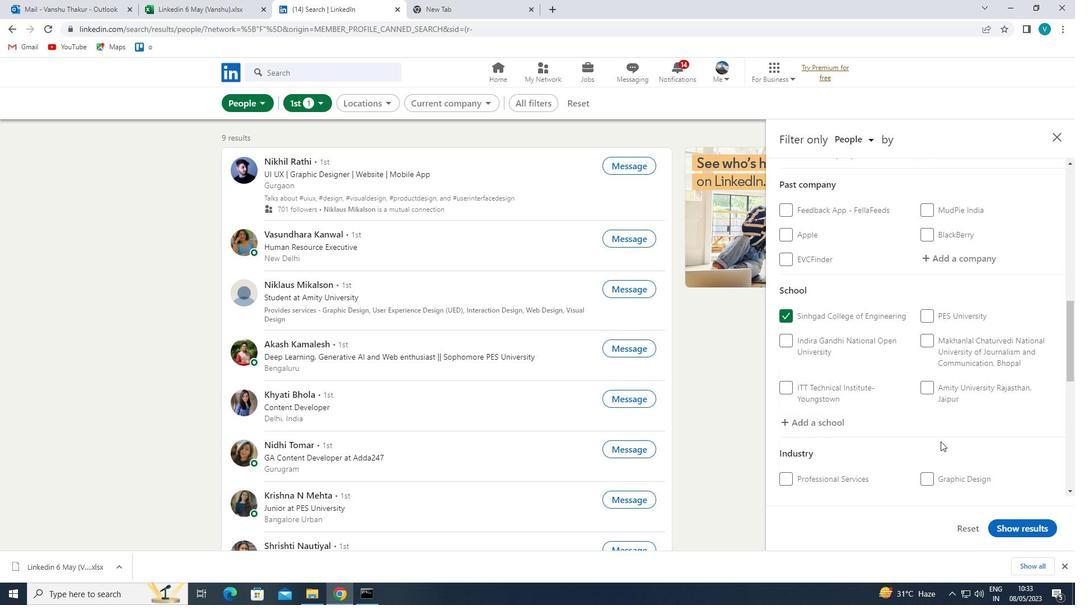 
Action: Mouse scrolled (950, 444) with delta (0, 0)
Screenshot: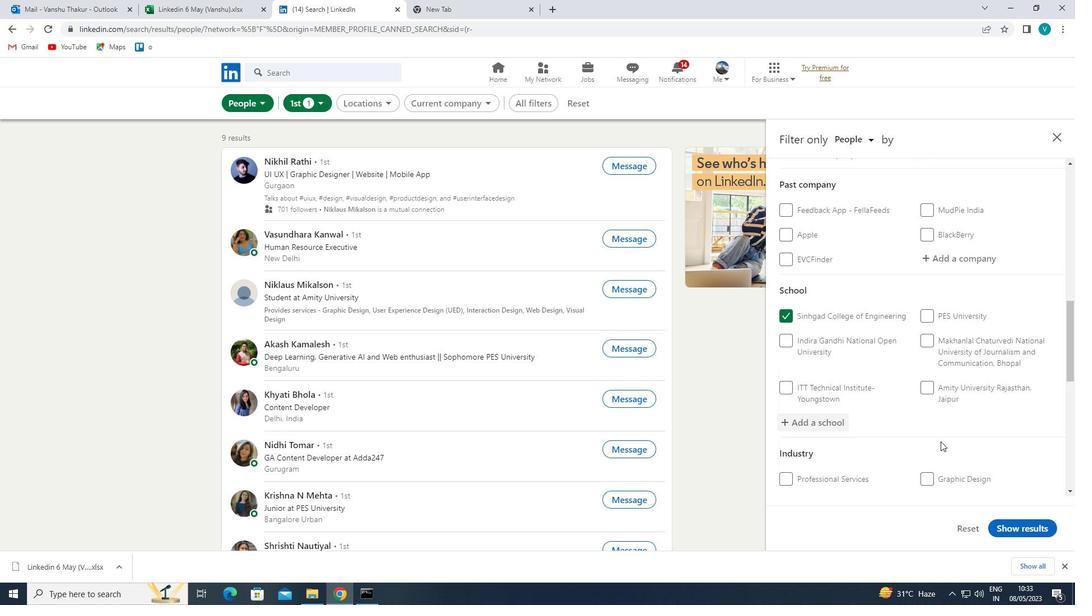 
Action: Mouse moved to (951, 446)
Screenshot: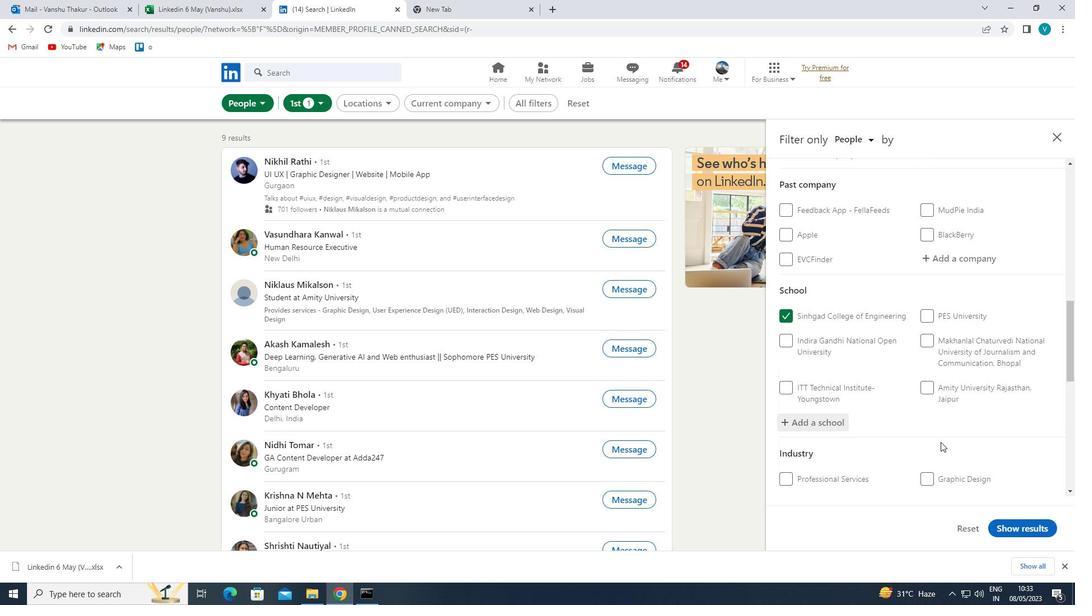 
Action: Mouse scrolled (951, 445) with delta (0, 0)
Screenshot: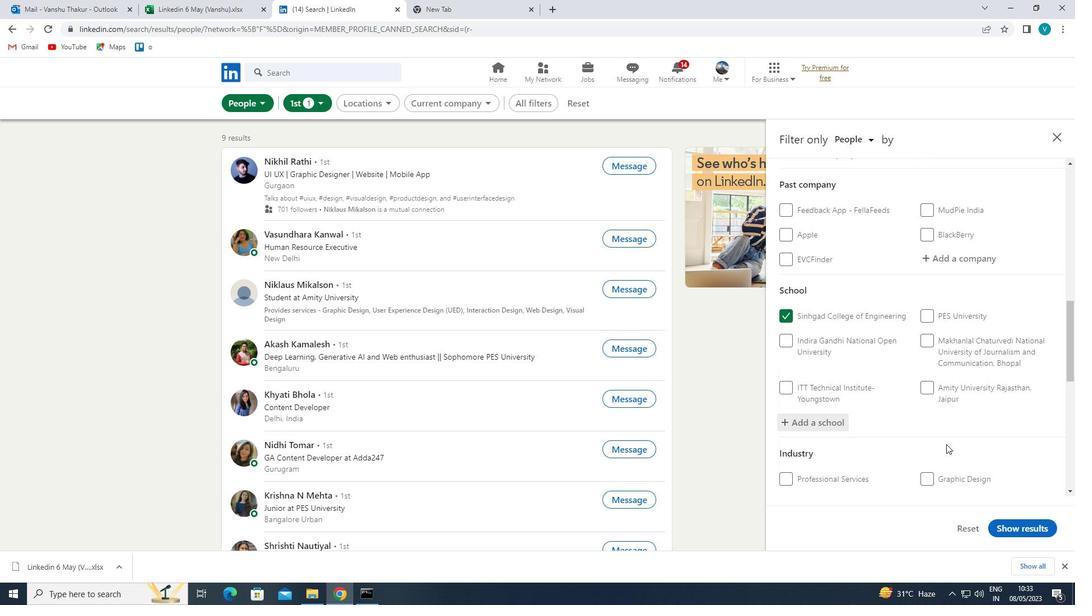 
Action: Mouse scrolled (951, 445) with delta (0, 0)
Screenshot: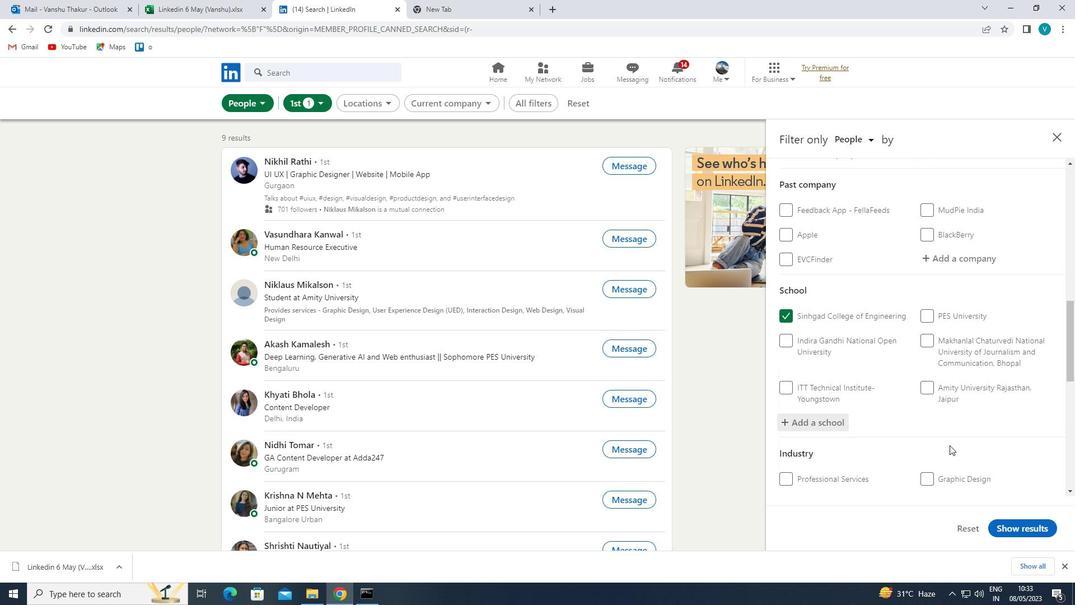 
Action: Mouse moved to (968, 363)
Screenshot: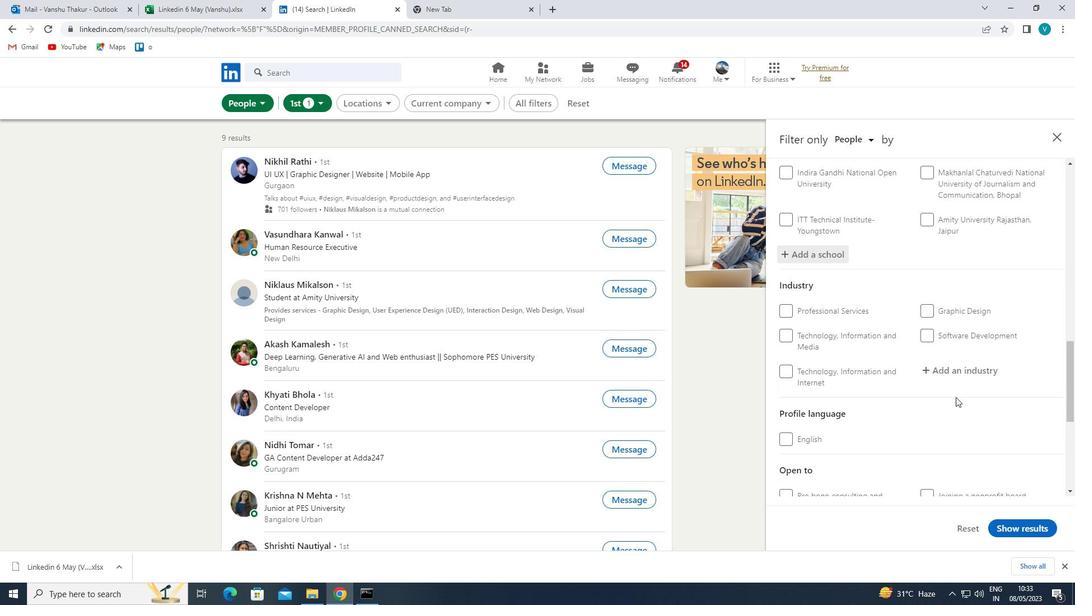 
Action: Mouse pressed left at (968, 363)
Screenshot: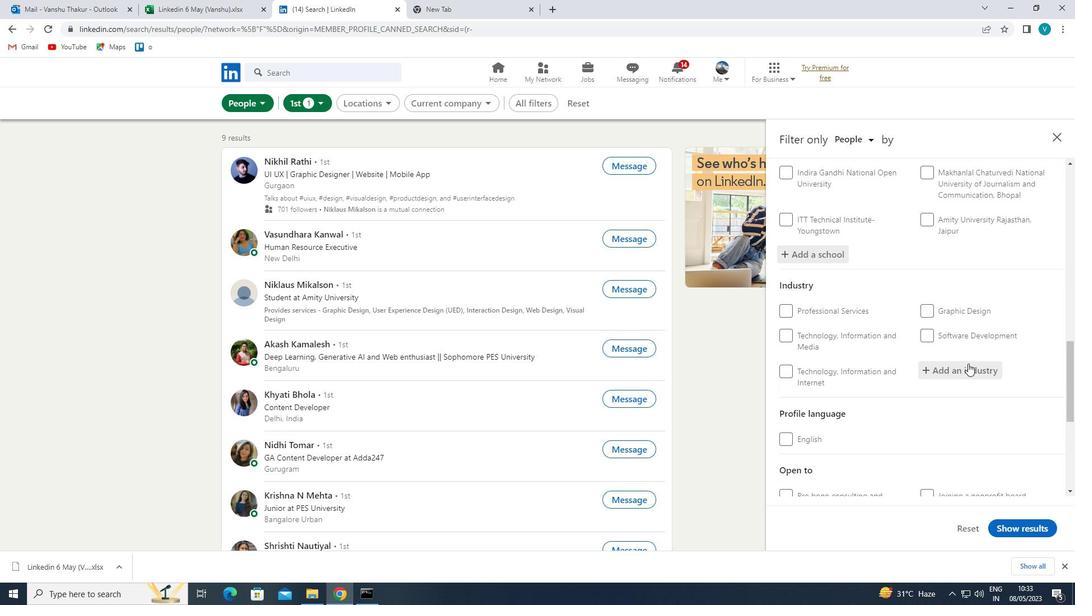 
Action: Key pressed <Key.shift>WHOLESAL
Screenshot: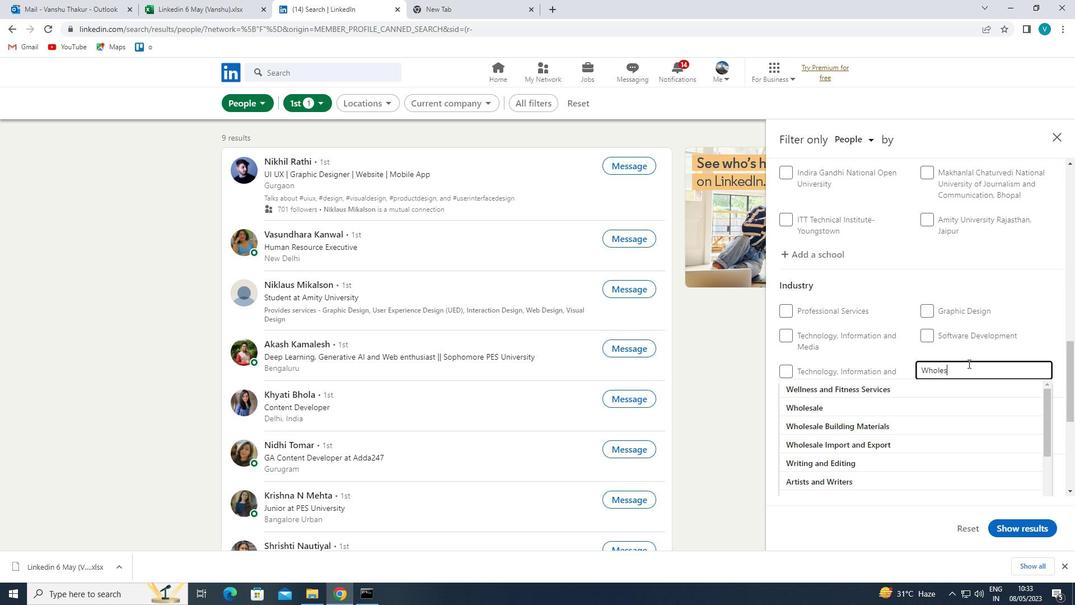 
Action: Mouse moved to (968, 364)
Screenshot: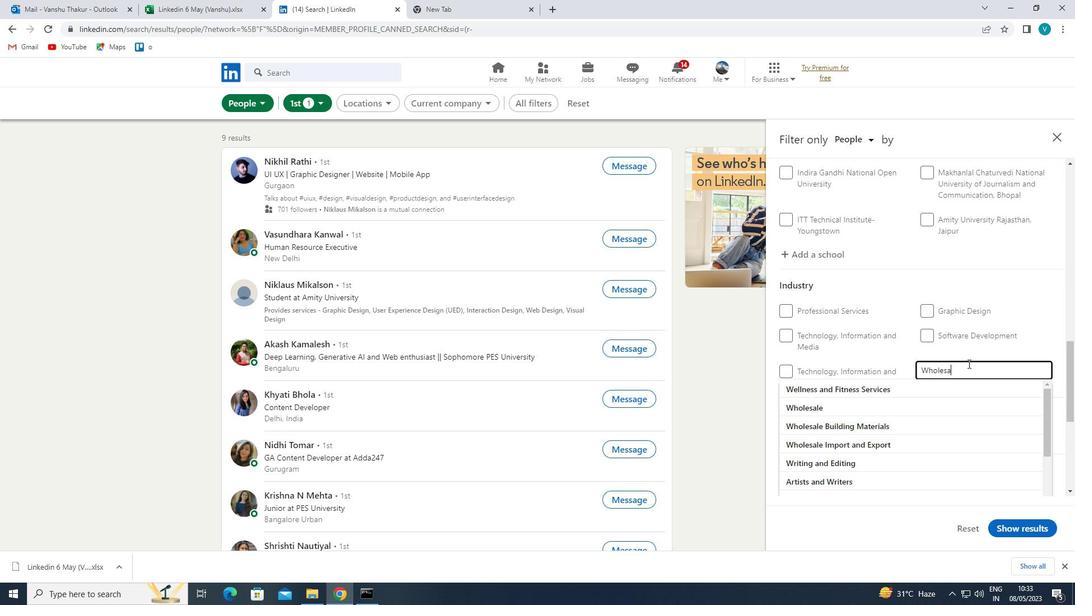 
Action: Key pressed E
Screenshot: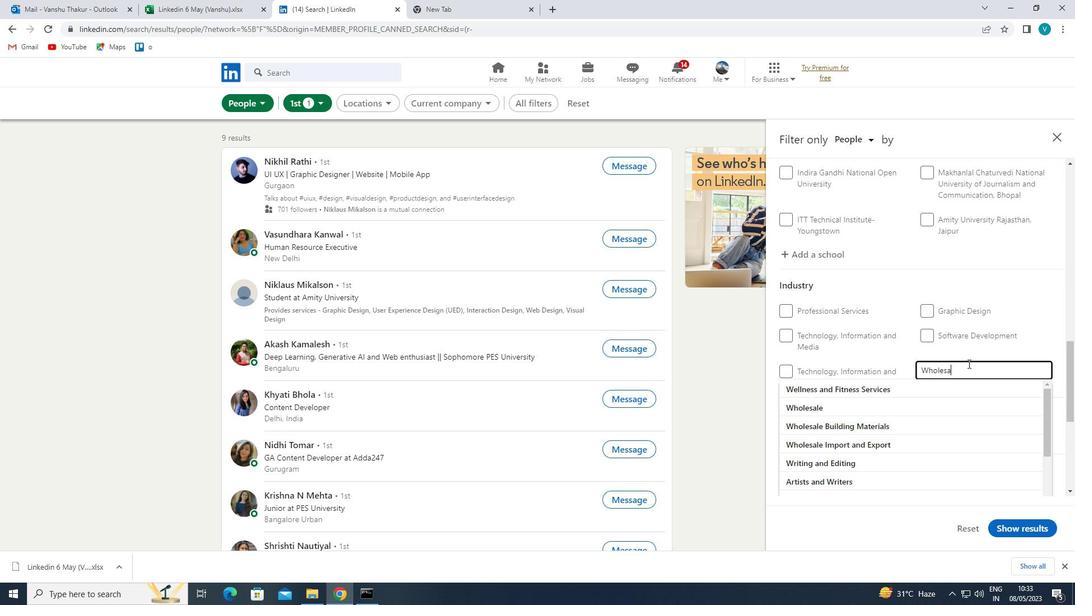 
Action: Mouse moved to (967, 364)
Screenshot: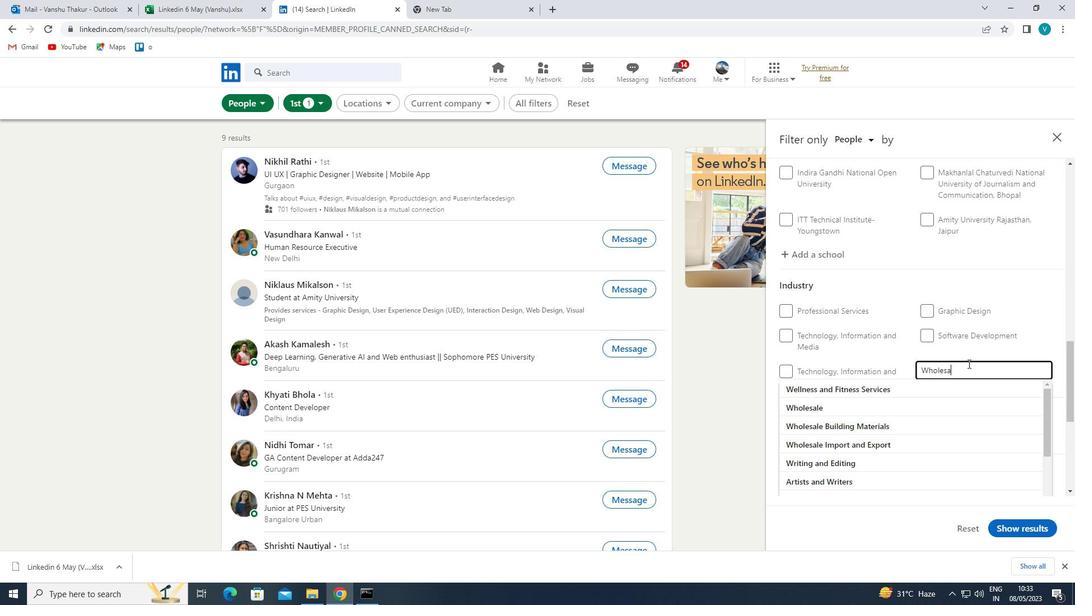 
Action: Key pressed <Key.space>
Screenshot: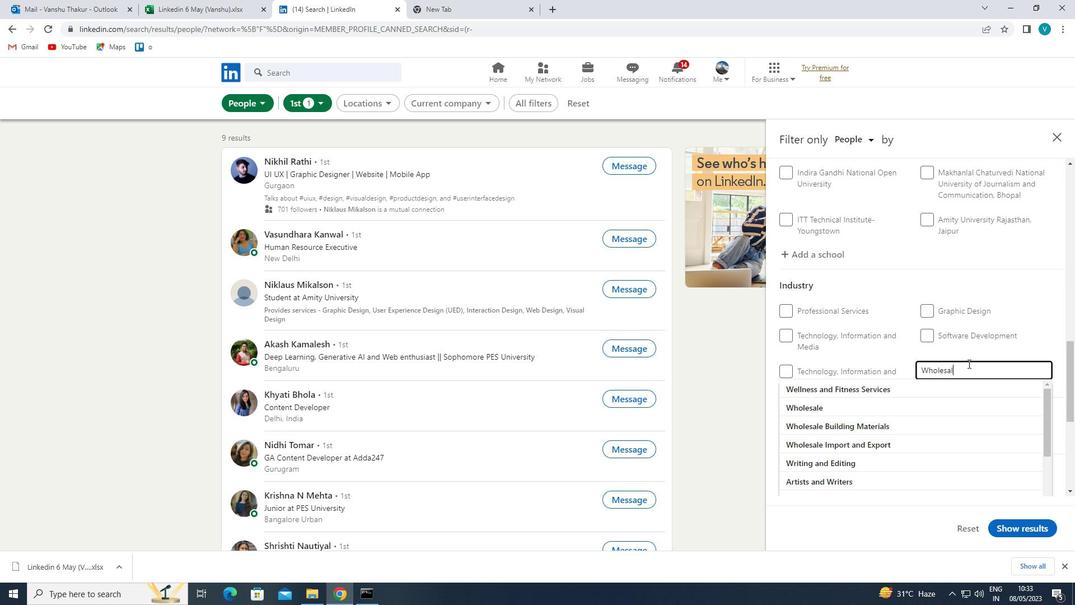 
Action: Mouse moved to (940, 461)
Screenshot: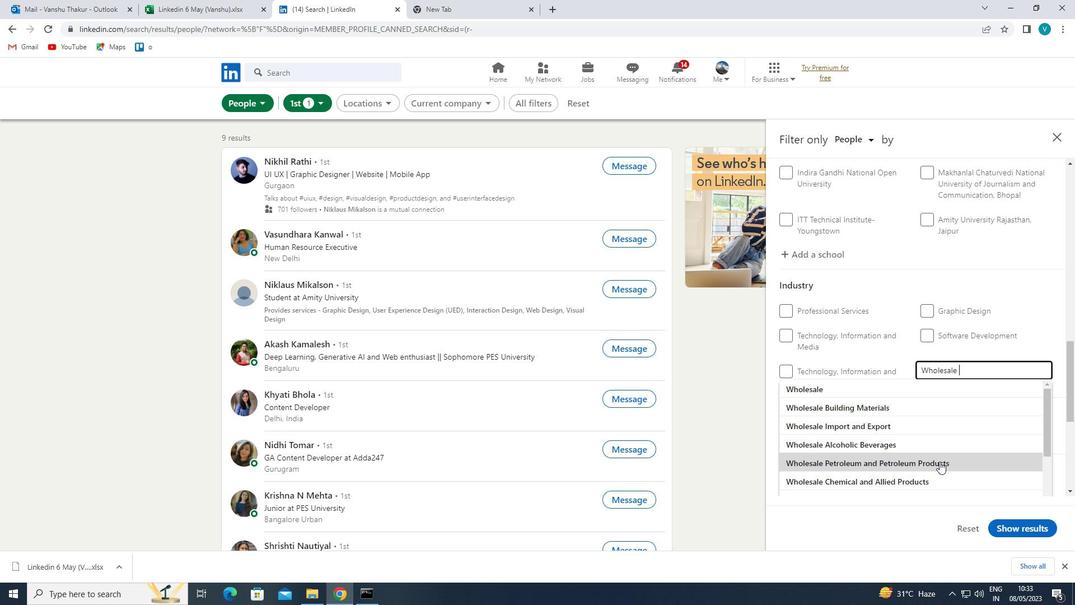 
Action: Mouse pressed left at (940, 461)
Screenshot: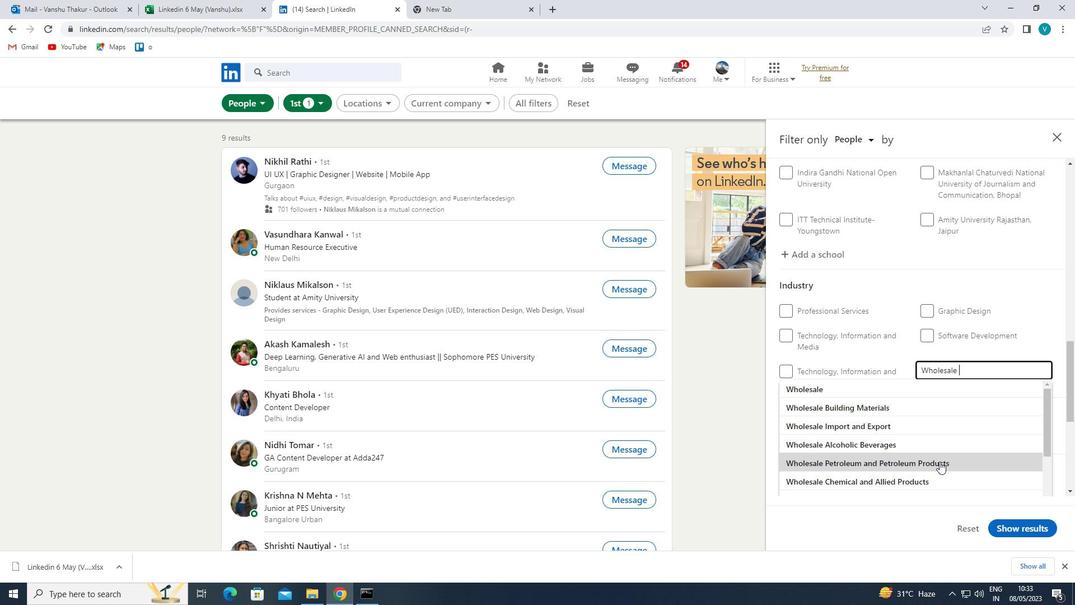 
Action: Mouse moved to (940, 438)
Screenshot: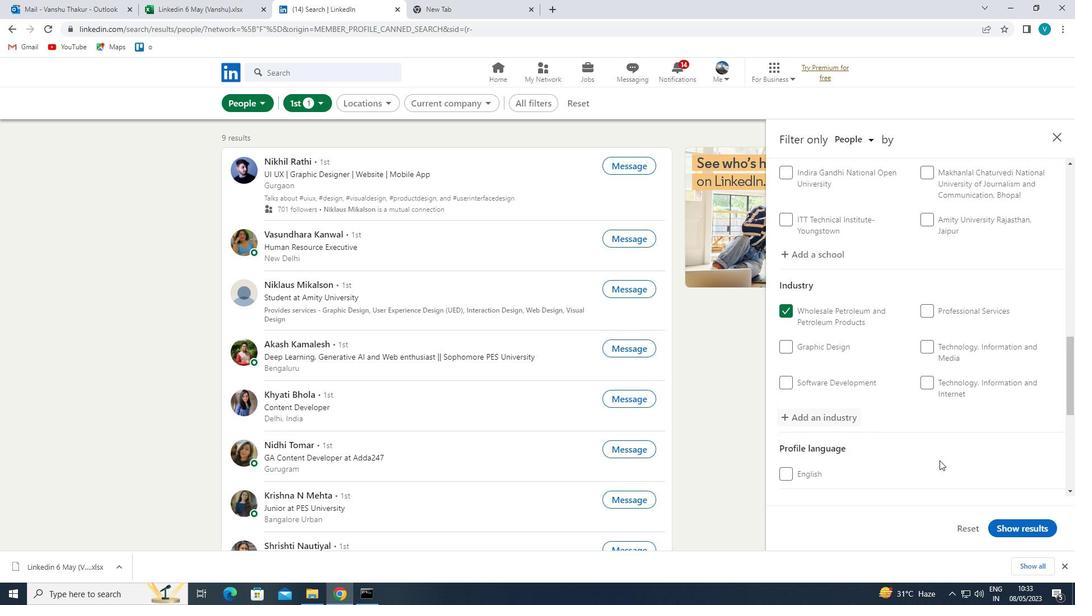 
Action: Mouse scrolled (940, 437) with delta (0, 0)
Screenshot: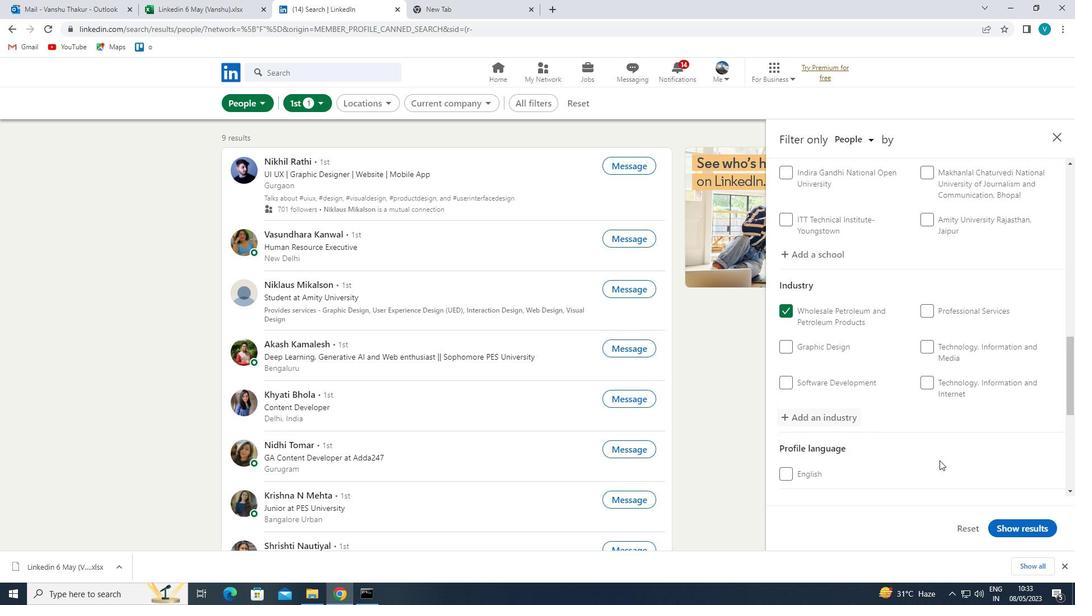 
Action: Mouse moved to (940, 434)
Screenshot: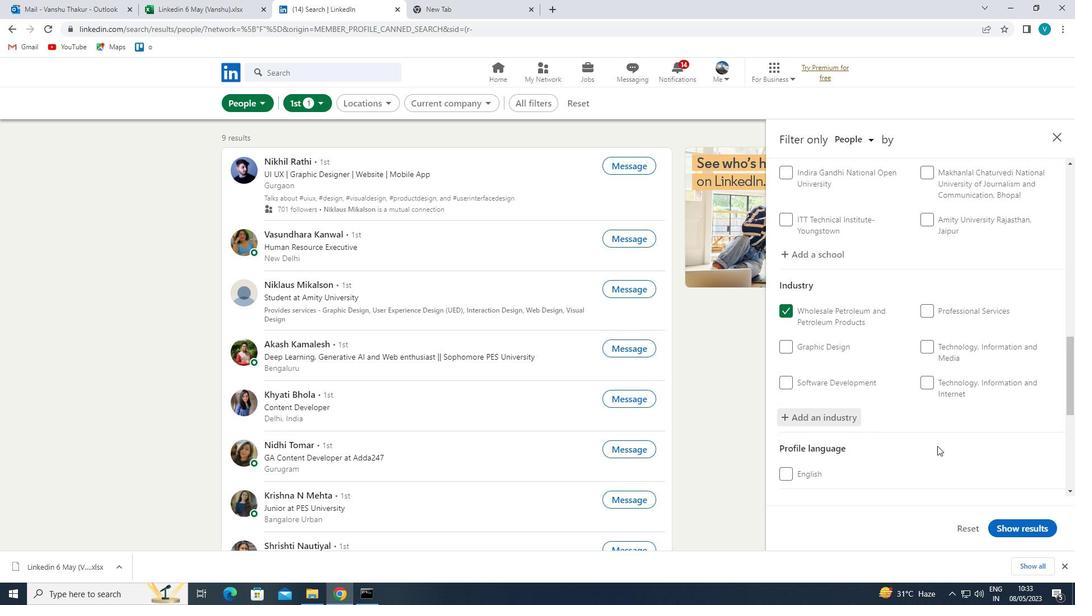 
Action: Mouse scrolled (940, 434) with delta (0, 0)
Screenshot: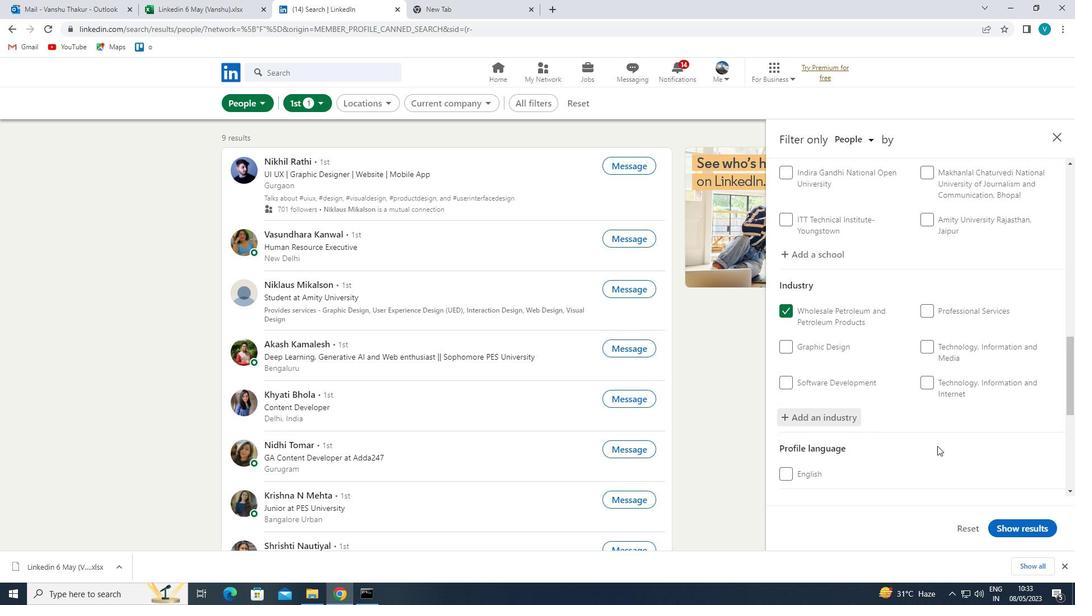 
Action: Mouse moved to (940, 432)
Screenshot: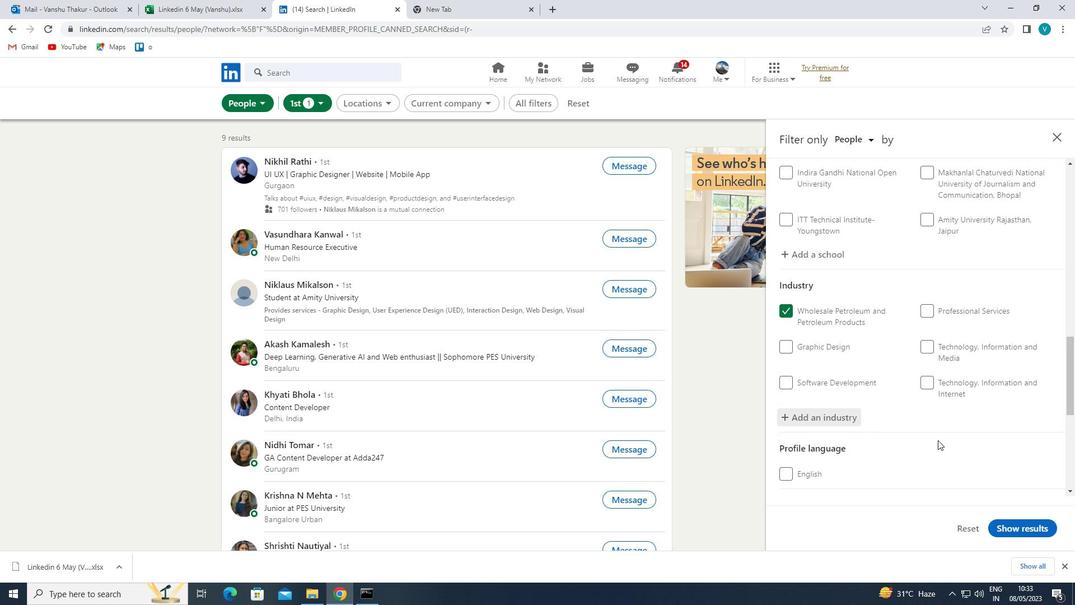 
Action: Mouse scrolled (940, 432) with delta (0, 0)
Screenshot: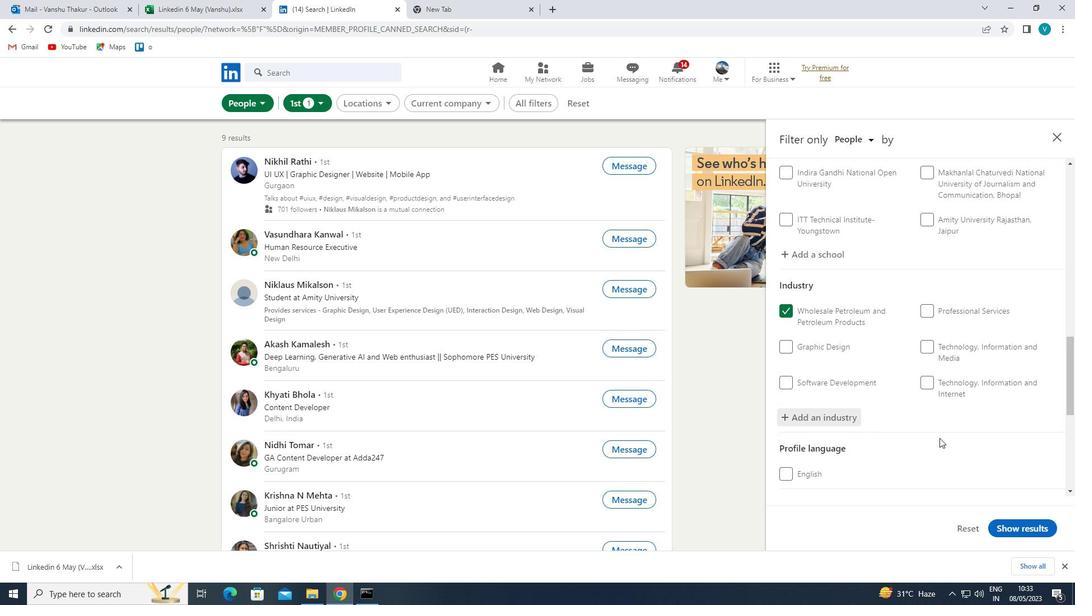
Action: Mouse moved to (940, 430)
Screenshot: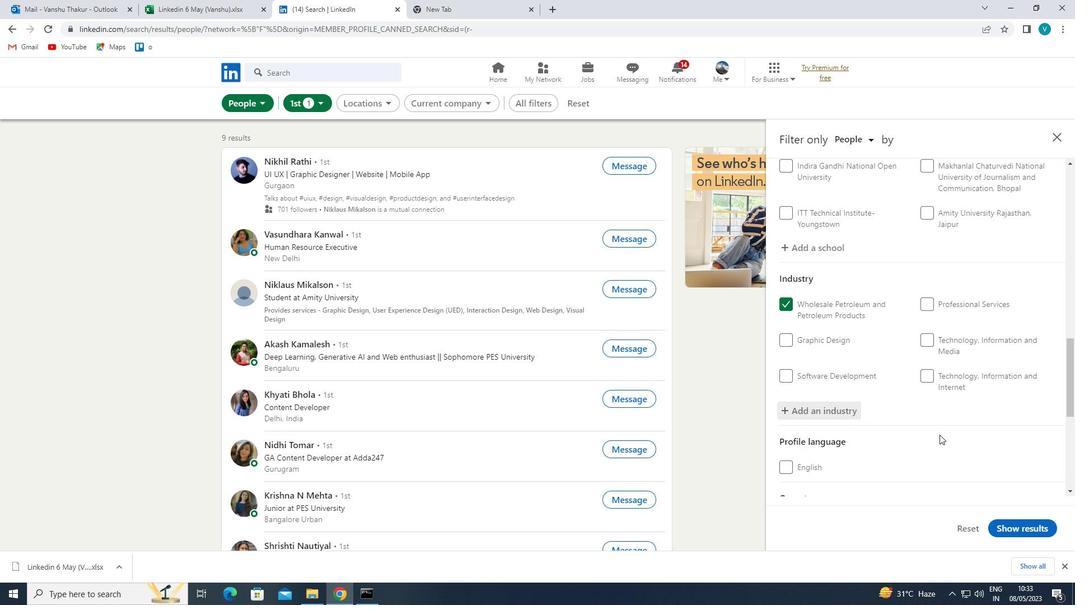 
Action: Mouse scrolled (940, 429) with delta (0, 0)
Screenshot: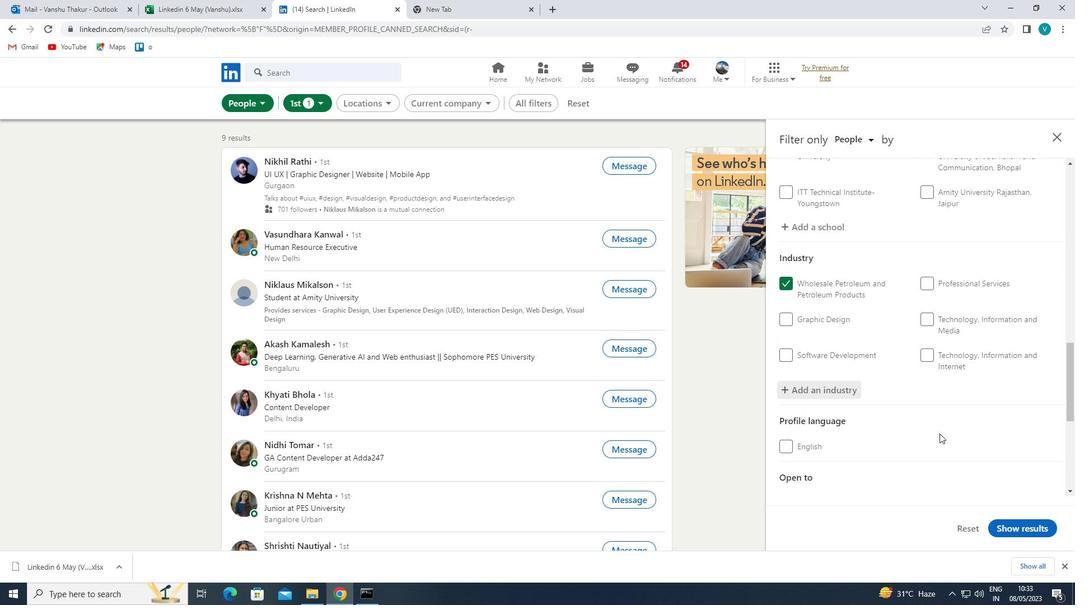 
Action: Mouse moved to (953, 418)
Screenshot: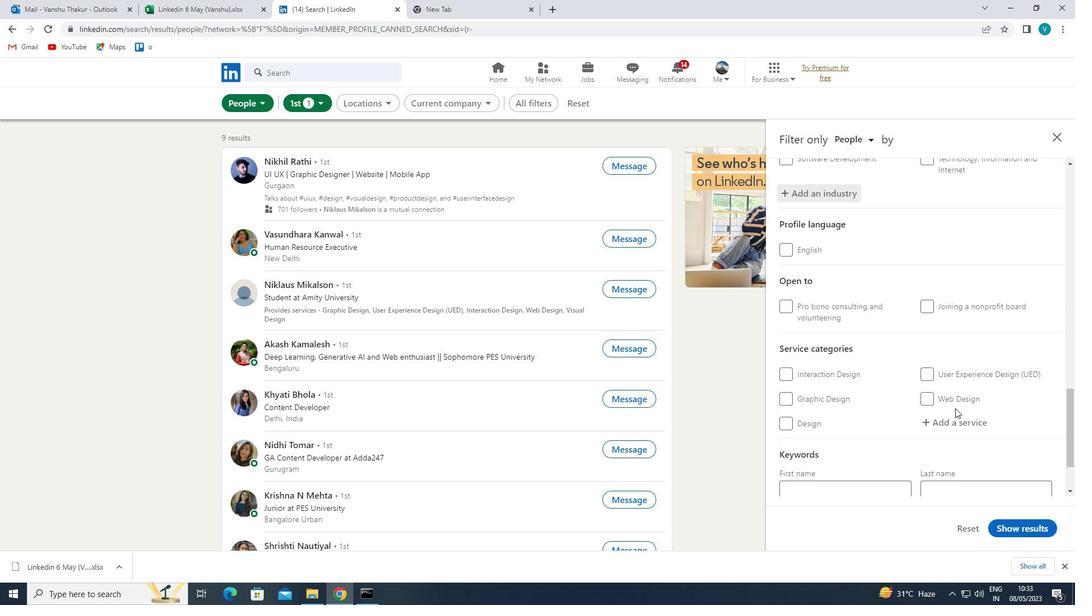 
Action: Mouse pressed left at (953, 418)
Screenshot: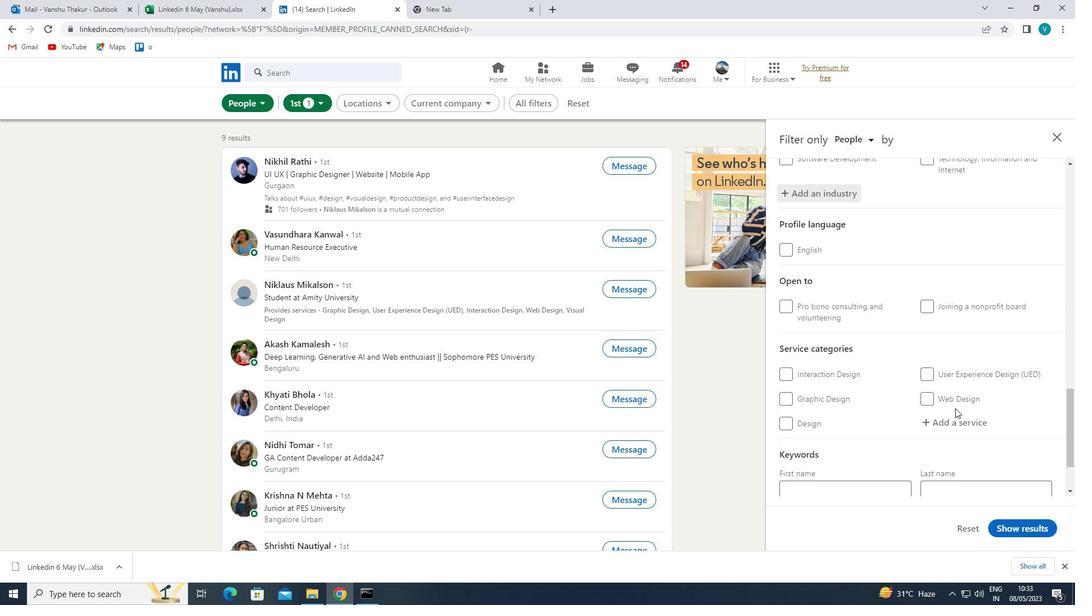 
Action: Key pressed <Key.shift>BUSINESS<Key.space>
Screenshot: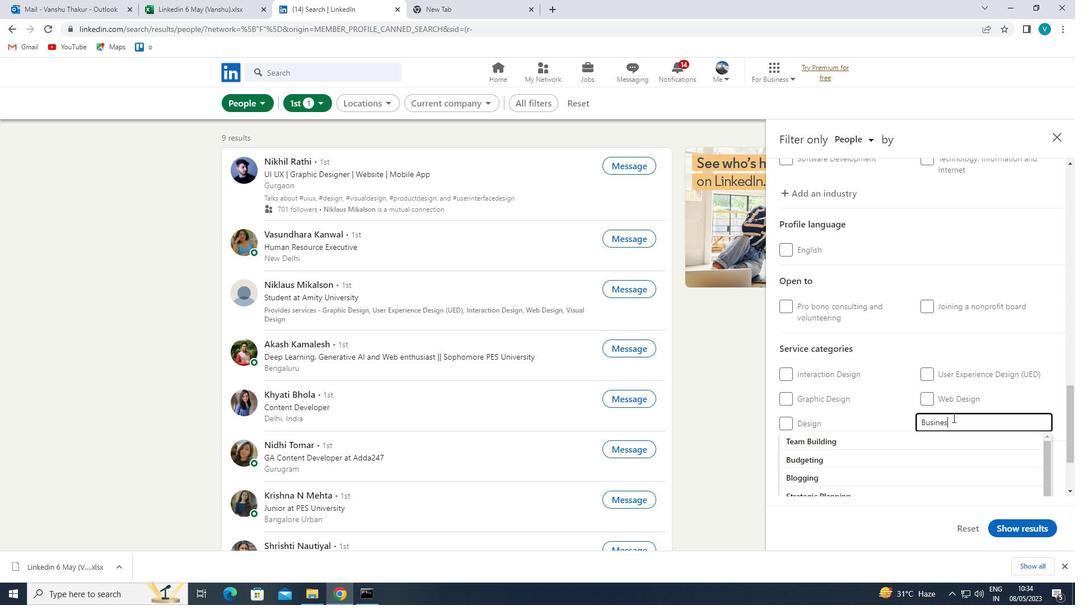 
Action: Mouse moved to (949, 418)
Screenshot: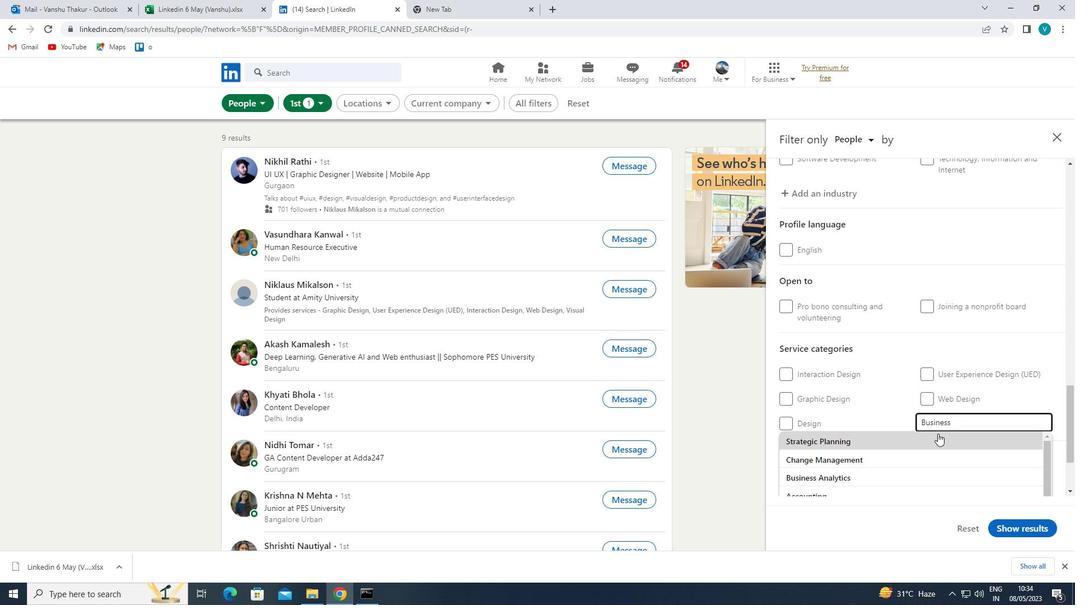 
Action: Key pressed <Key.shift>LAW
Screenshot: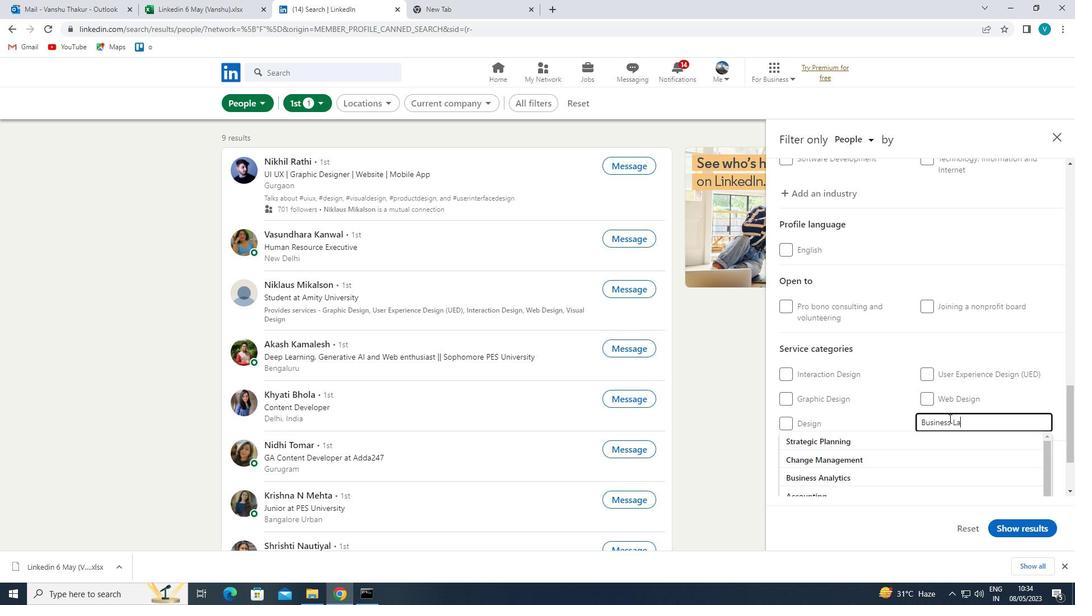 
Action: Mouse moved to (920, 437)
Screenshot: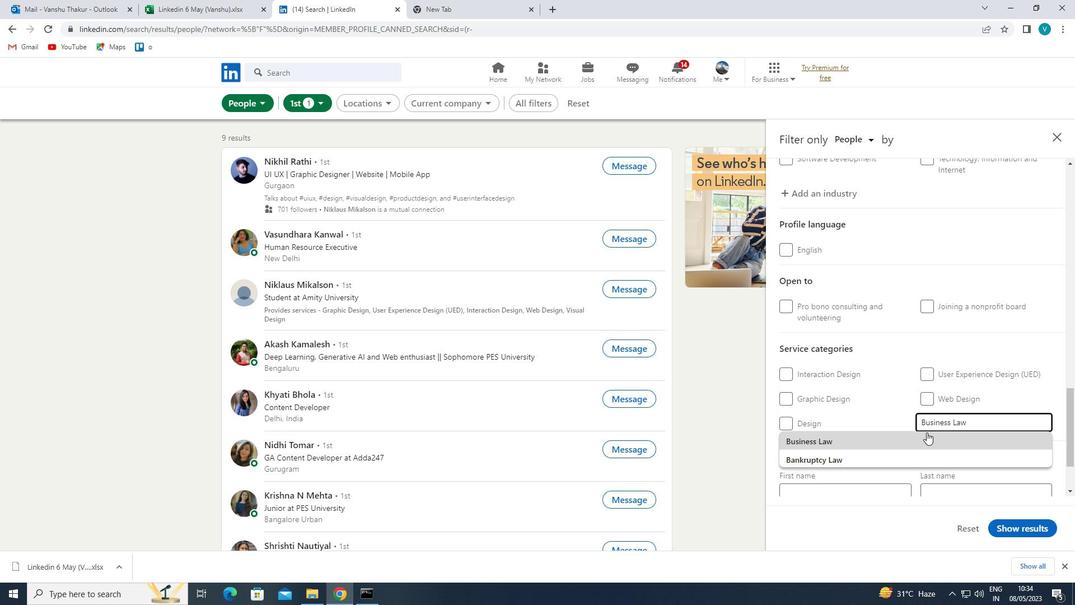 
Action: Mouse pressed left at (920, 437)
Screenshot: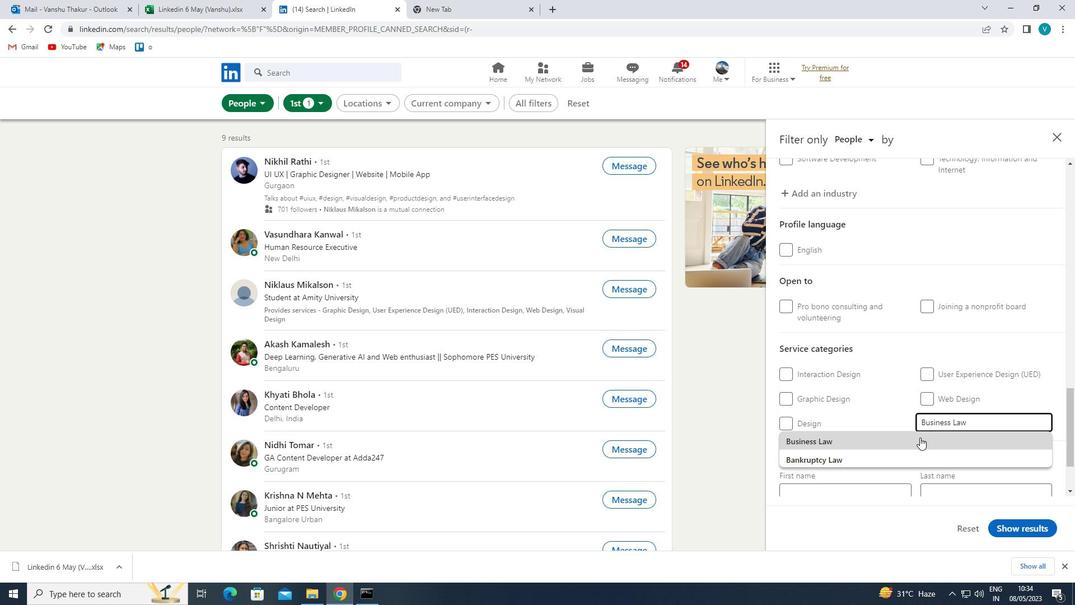 
Action: Mouse scrolled (920, 437) with delta (0, 0)
Screenshot: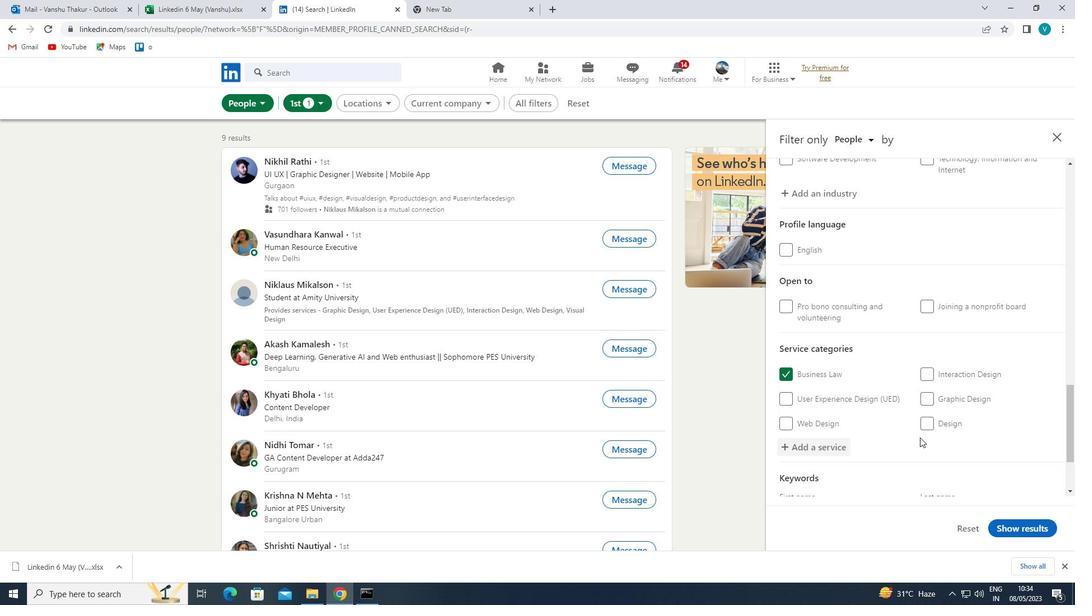 
Action: Mouse scrolled (920, 437) with delta (0, 0)
Screenshot: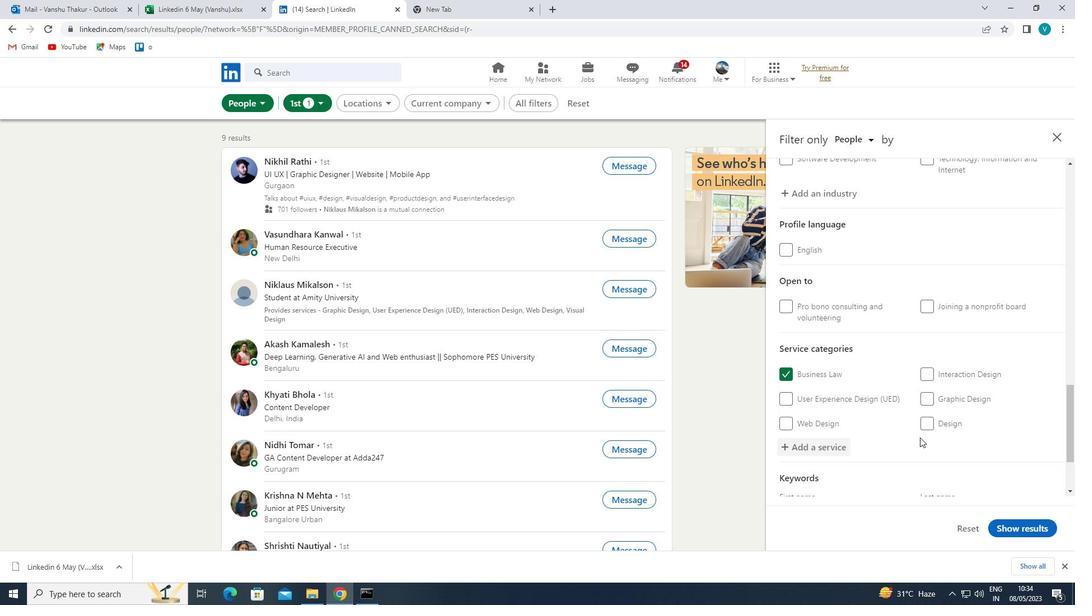 
Action: Mouse scrolled (920, 437) with delta (0, 0)
Screenshot: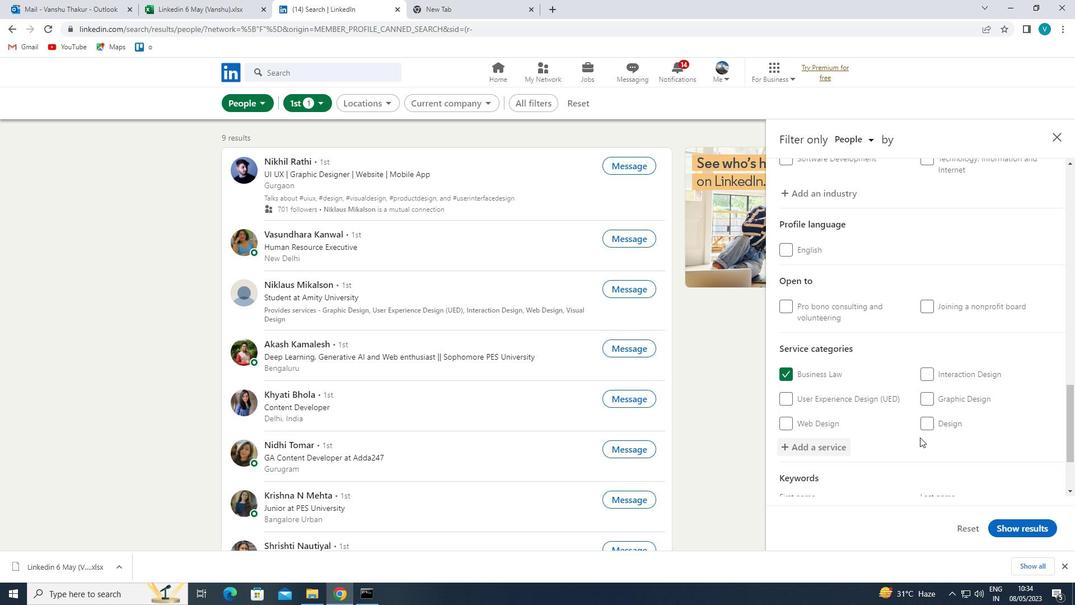 
Action: Mouse scrolled (920, 437) with delta (0, 0)
Screenshot: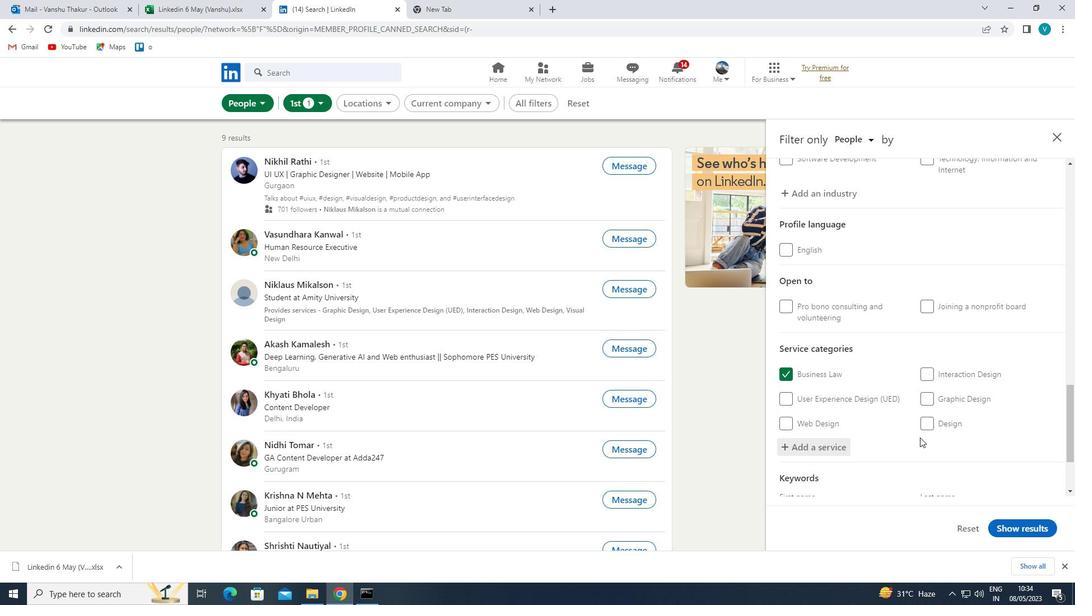 
Action: Mouse moved to (875, 451)
Screenshot: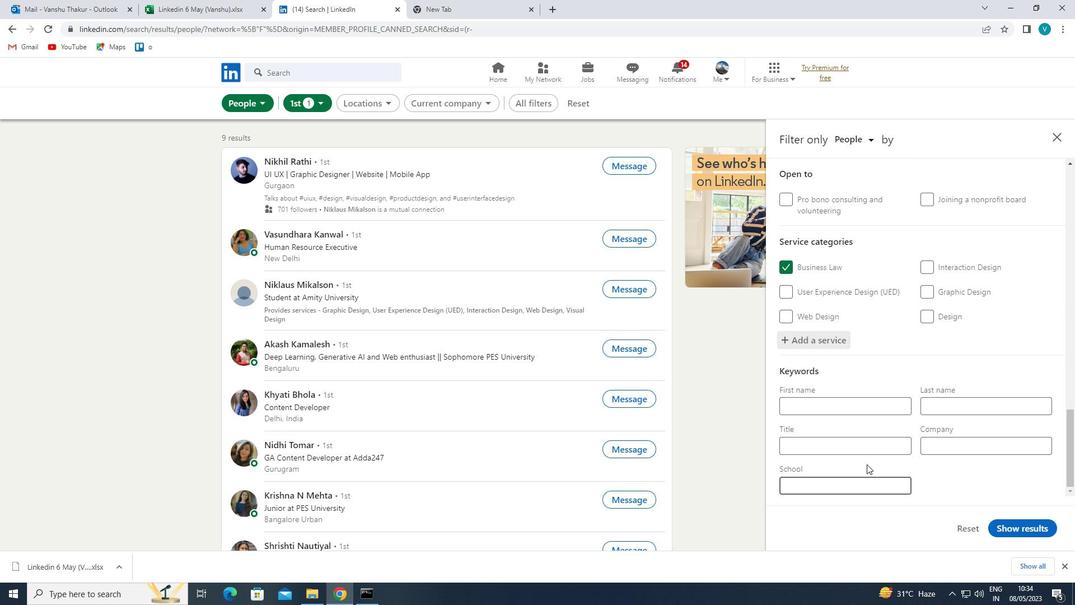 
Action: Mouse pressed left at (875, 451)
Screenshot: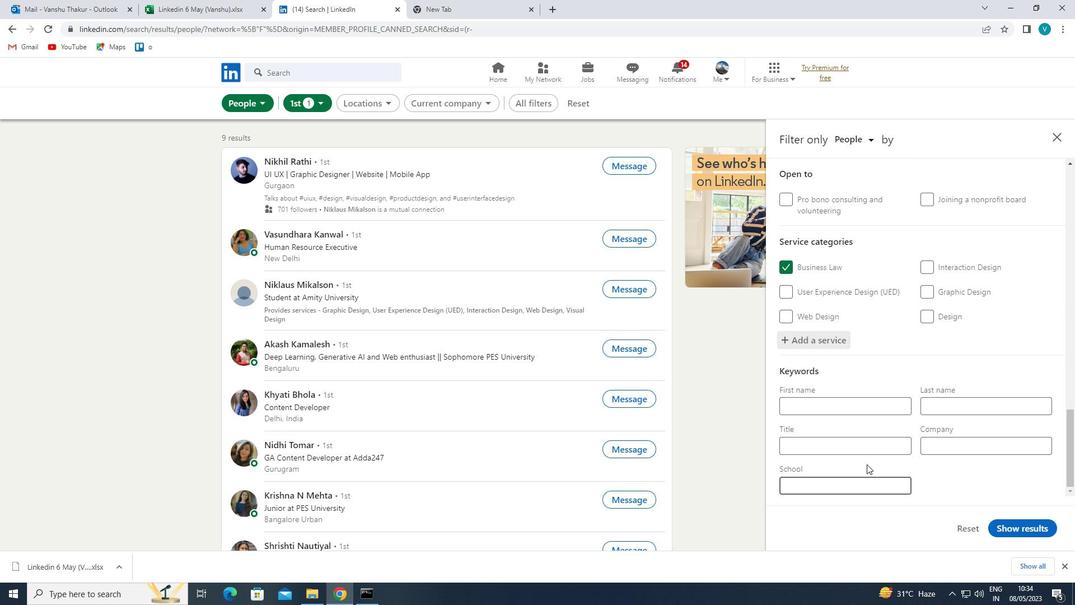 
Action: Key pressed <Key.shift>CARETAKER<Key.space>OR<Key.space><Key.shift>HOUSE<Key.space><Key.shift>SITTER<Key.space>
Screenshot: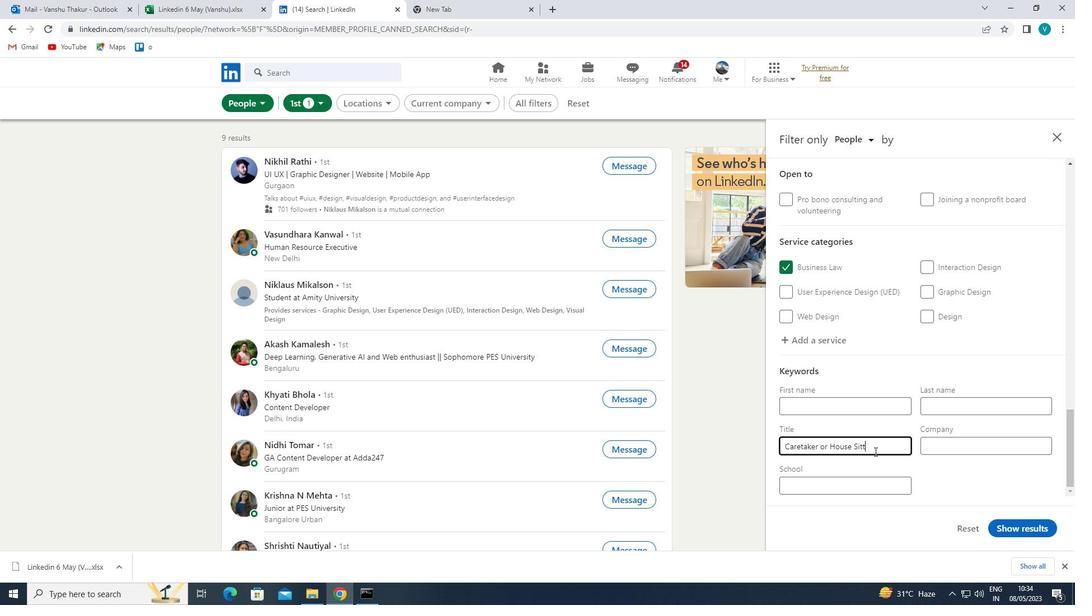 
Action: Mouse moved to (1033, 523)
Screenshot: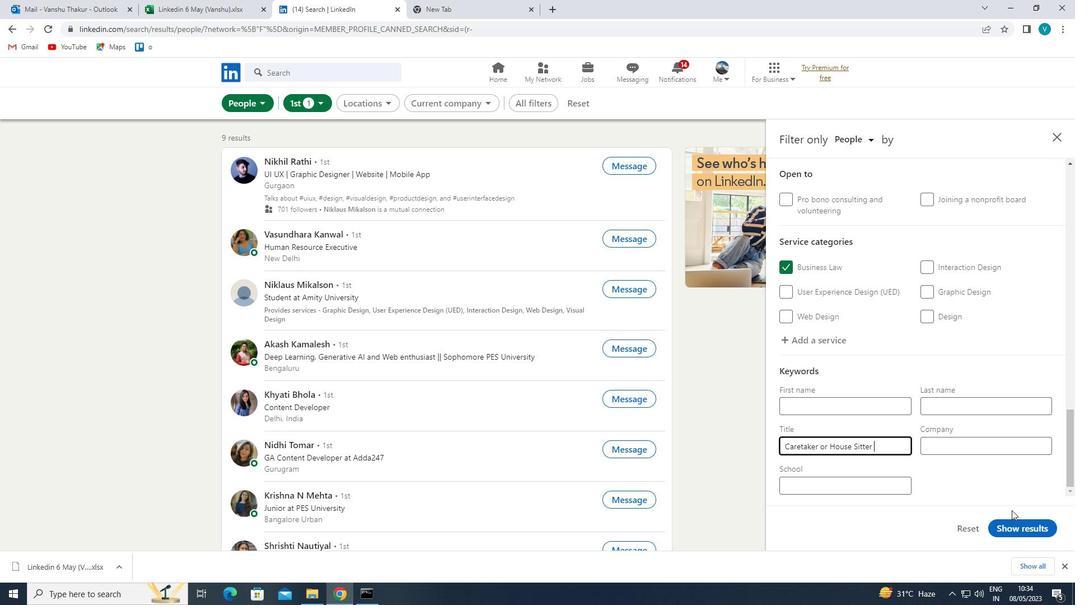 
Action: Mouse pressed left at (1033, 523)
Screenshot: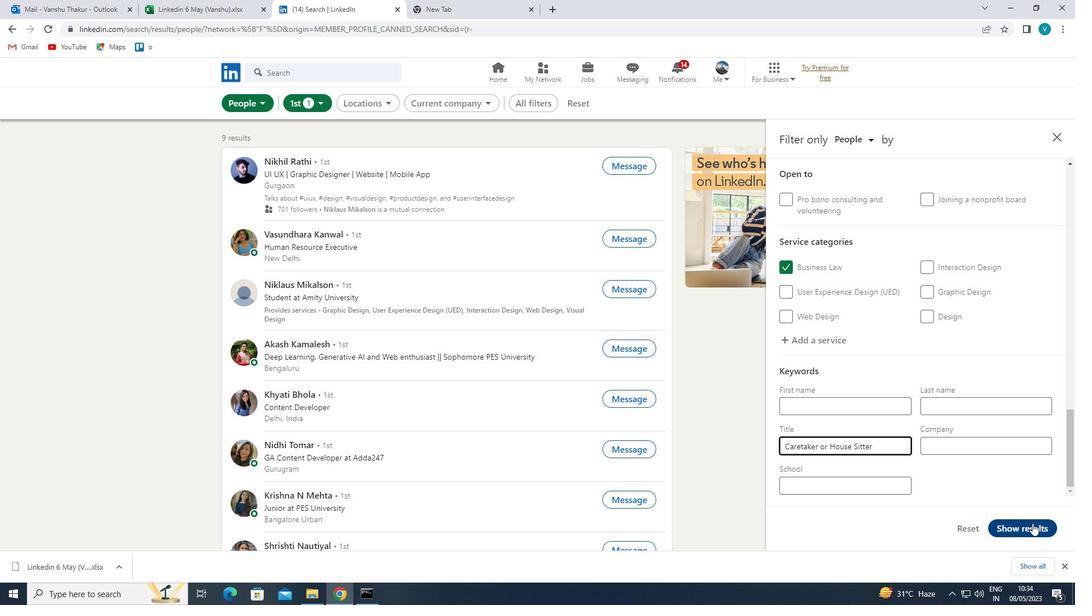 
